 Task: Add an event with the title Product Roadmap Alignment and Feature Discussion, date '2023/12/26', time 7:50 AM to 9:50 AMand add a description: Emphasize the significance of clear communication throughout the exercise. Encourage catchers to use verbal cues, such as Ready? or Fall when ready, to establish a synchronized rhythm.Select event color  Flamingo . Add location for the event as: Cork, Ireland, logged in from the account softage.4@softage.netand send the event invitation to softage.8@softage.net and softage.9@softage.net. Set a reminder for the event Weekly on Sunday
Action: Mouse moved to (66, 92)
Screenshot: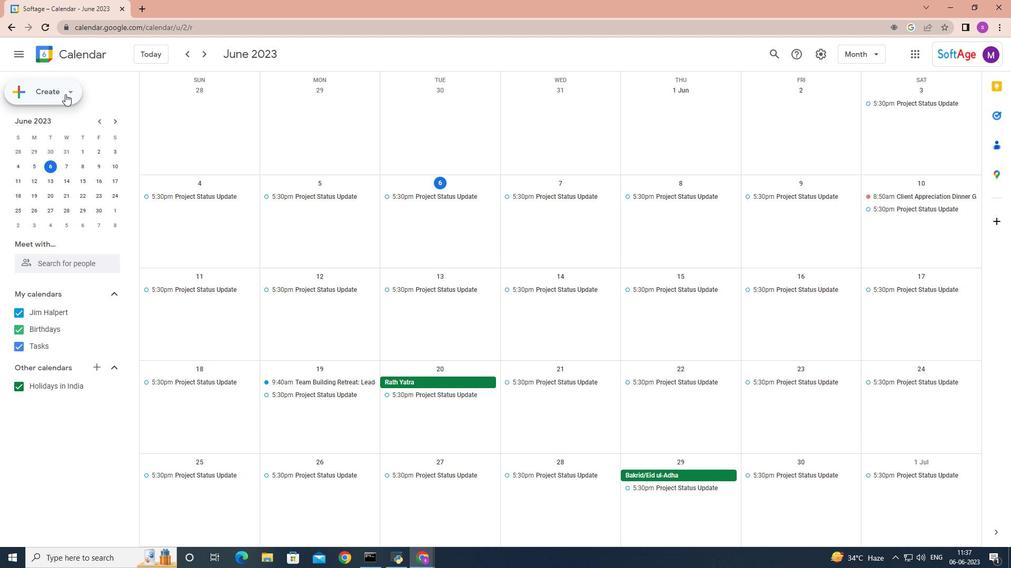 
Action: Mouse pressed left at (66, 92)
Screenshot: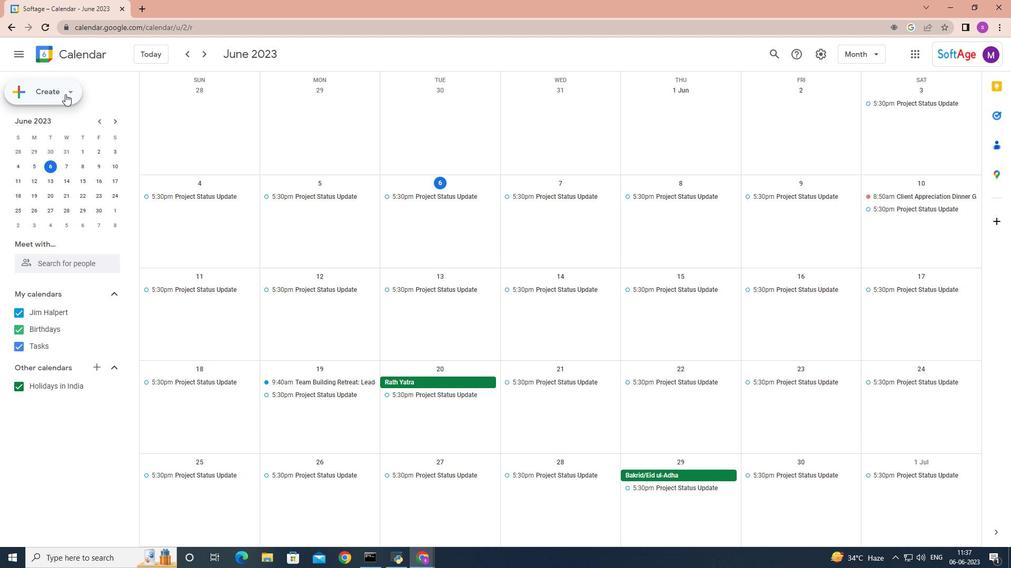 
Action: Mouse moved to (67, 115)
Screenshot: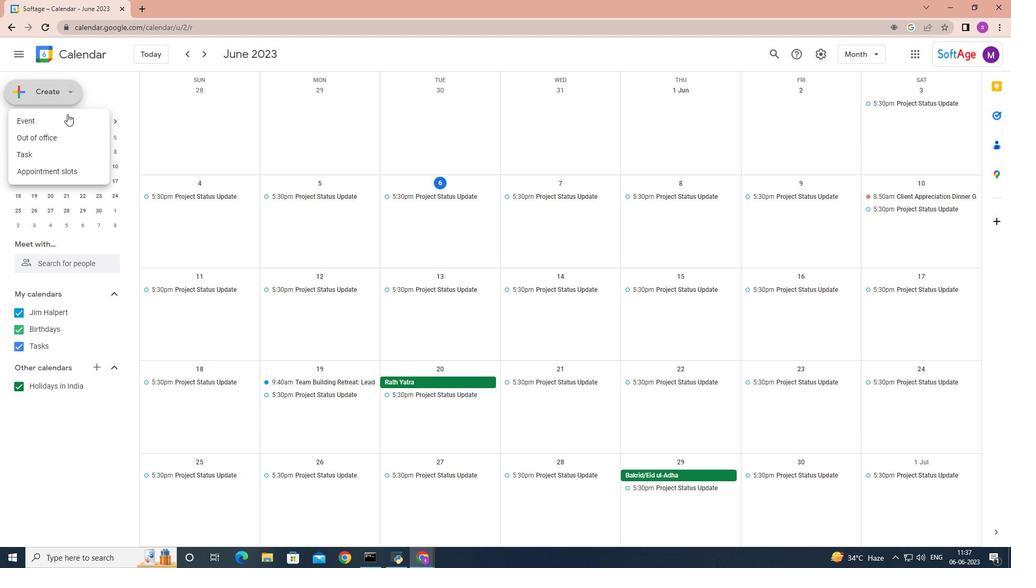 
Action: Mouse pressed left at (67, 115)
Screenshot: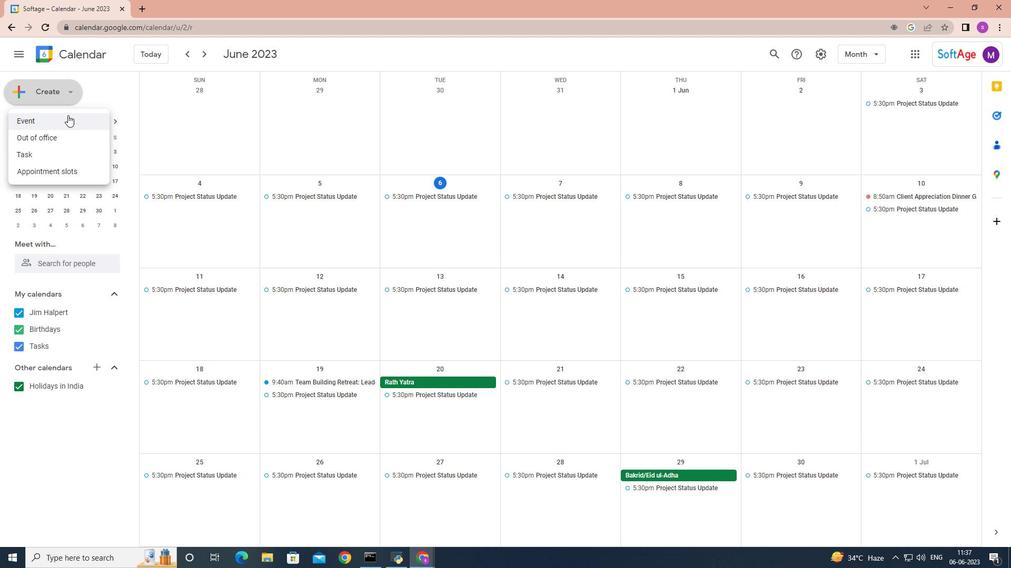 
Action: Mouse moved to (284, 413)
Screenshot: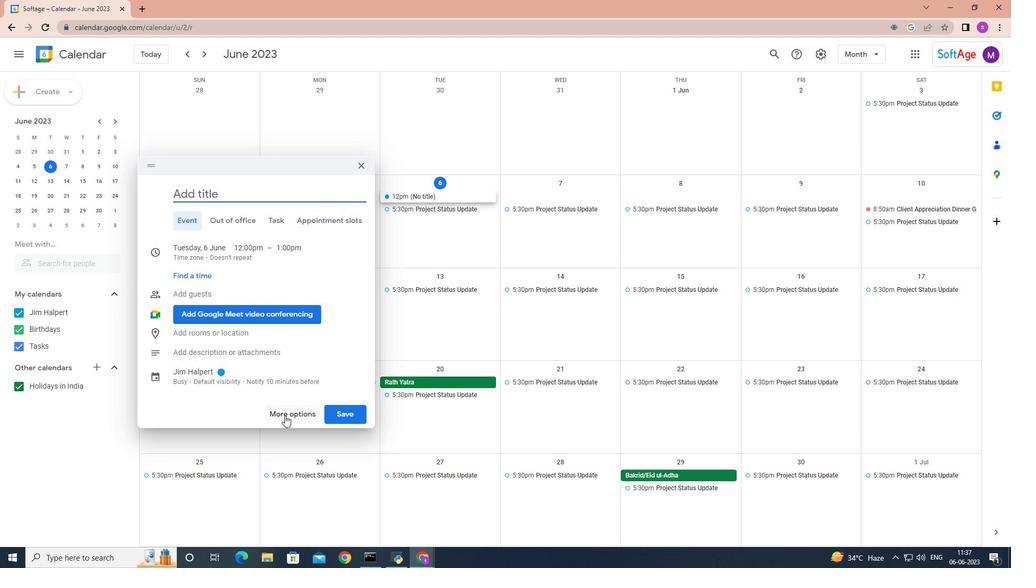 
Action: Mouse pressed left at (284, 413)
Screenshot: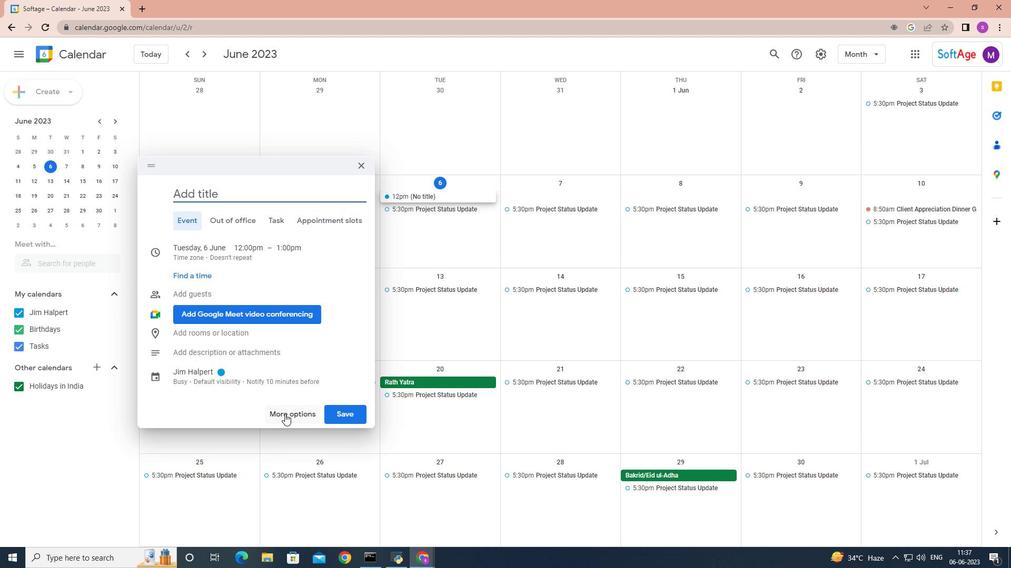 
Action: Key pressed <Key.shift>Product<Key.space><Key.shift>Road<Key.space>map<Key.space><Key.shift>ali<Key.backspace><Key.backspace><Key.backspace><Key.shift>Alignment<Key.space>and<Key.space><Key.shift>Feature<Key.space><Key.shift>Discussion
Screenshot: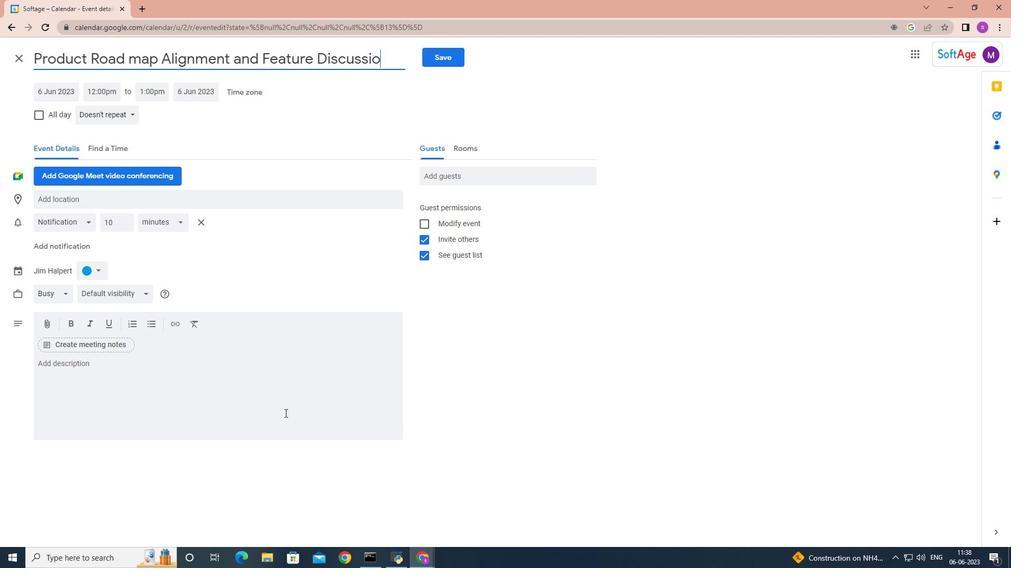 
Action: Mouse moved to (67, 90)
Screenshot: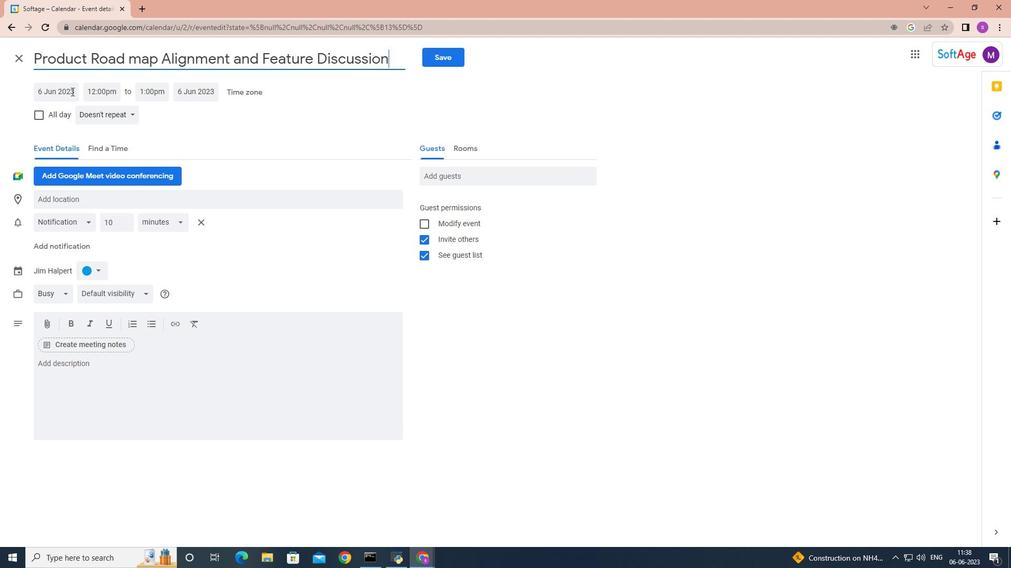 
Action: Mouse pressed left at (67, 90)
Screenshot: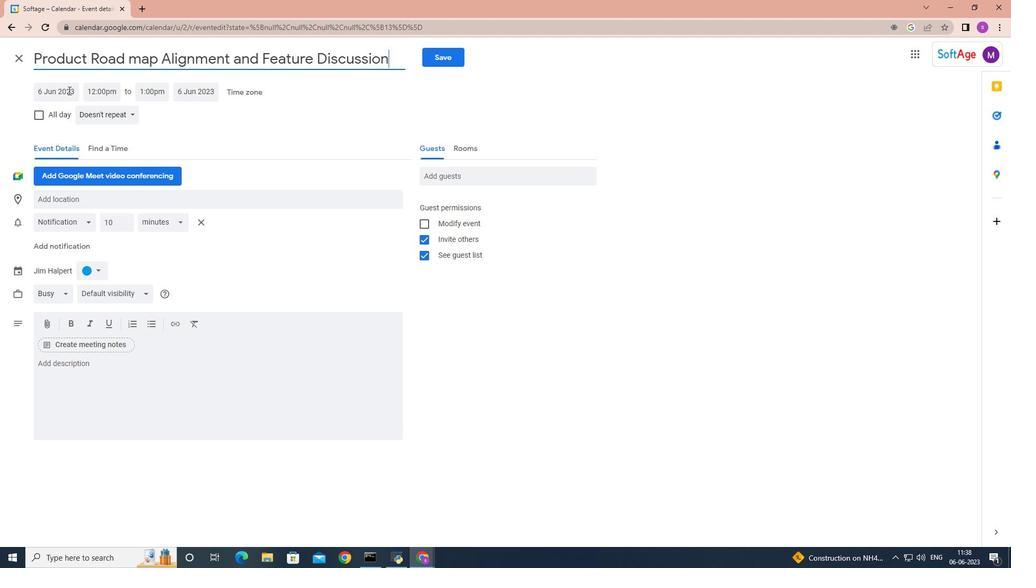 
Action: Mouse moved to (166, 112)
Screenshot: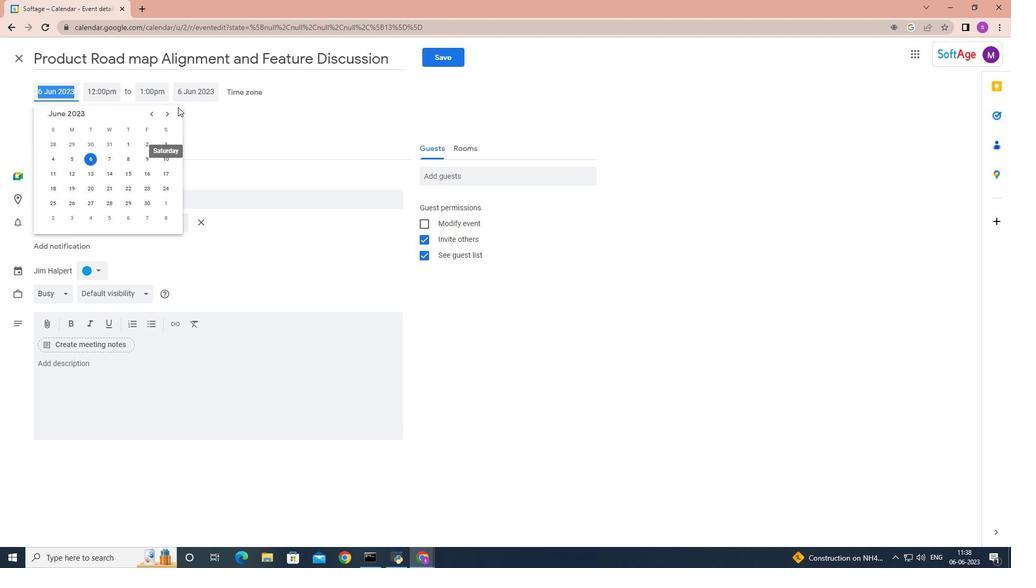 
Action: Mouse pressed left at (166, 112)
Screenshot: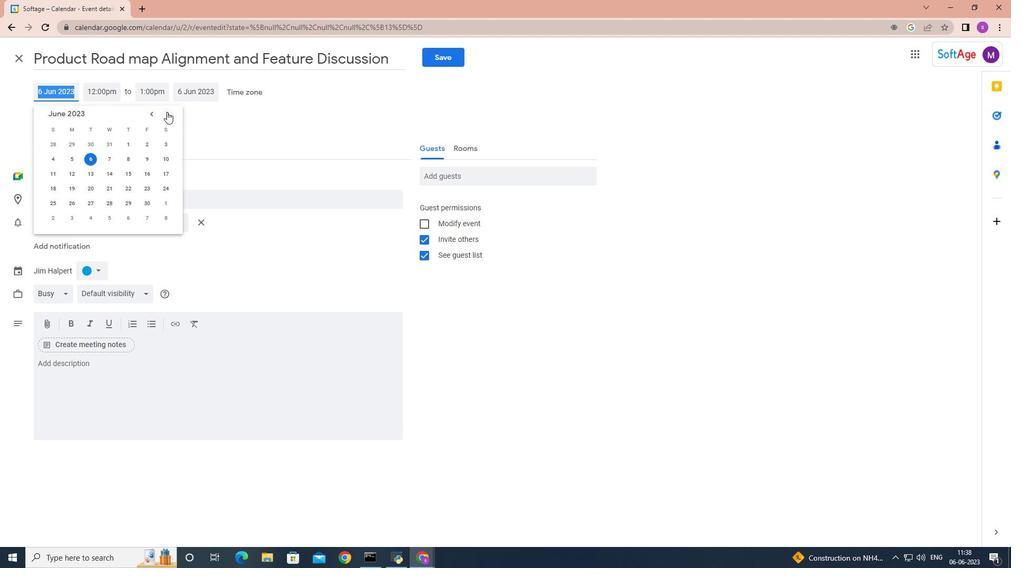 
Action: Mouse pressed left at (166, 112)
Screenshot: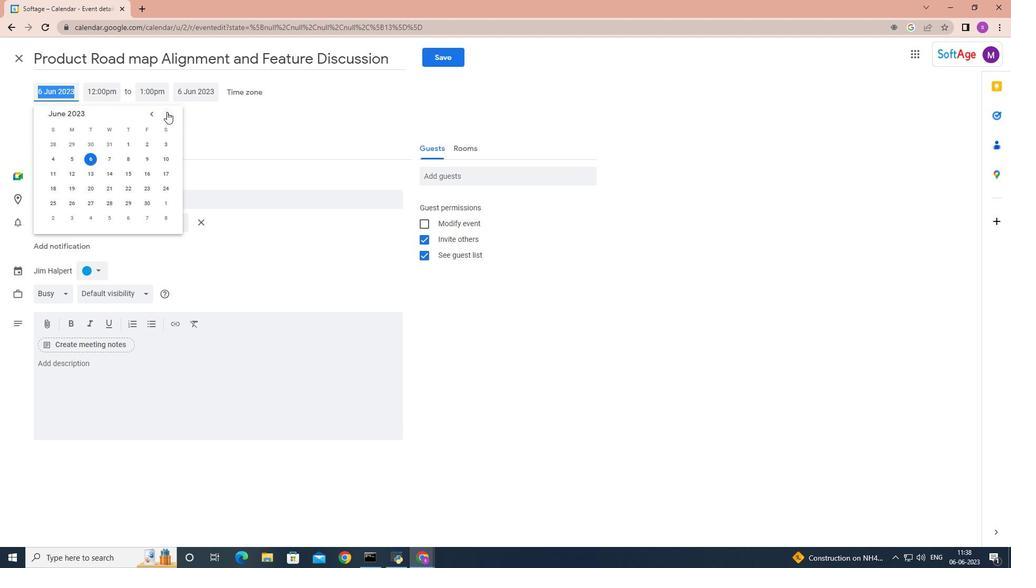 
Action: Mouse pressed left at (166, 112)
Screenshot: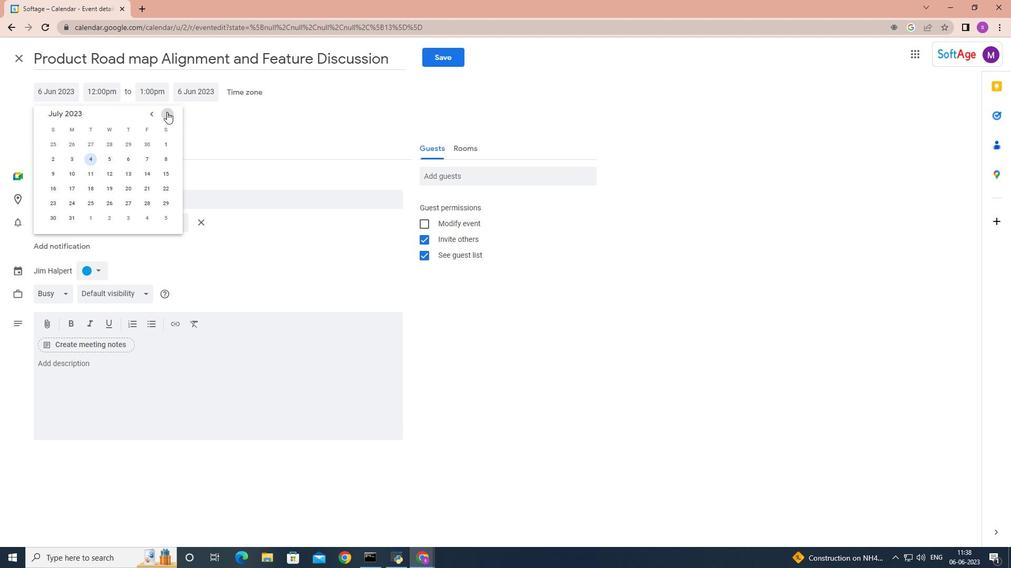 
Action: Mouse pressed left at (166, 112)
Screenshot: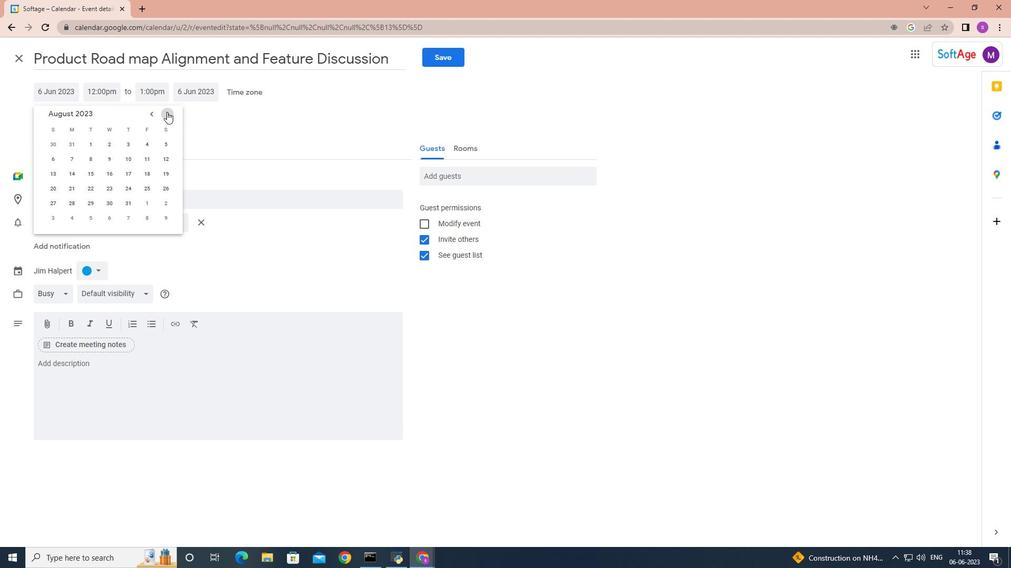 
Action: Mouse pressed left at (166, 112)
Screenshot: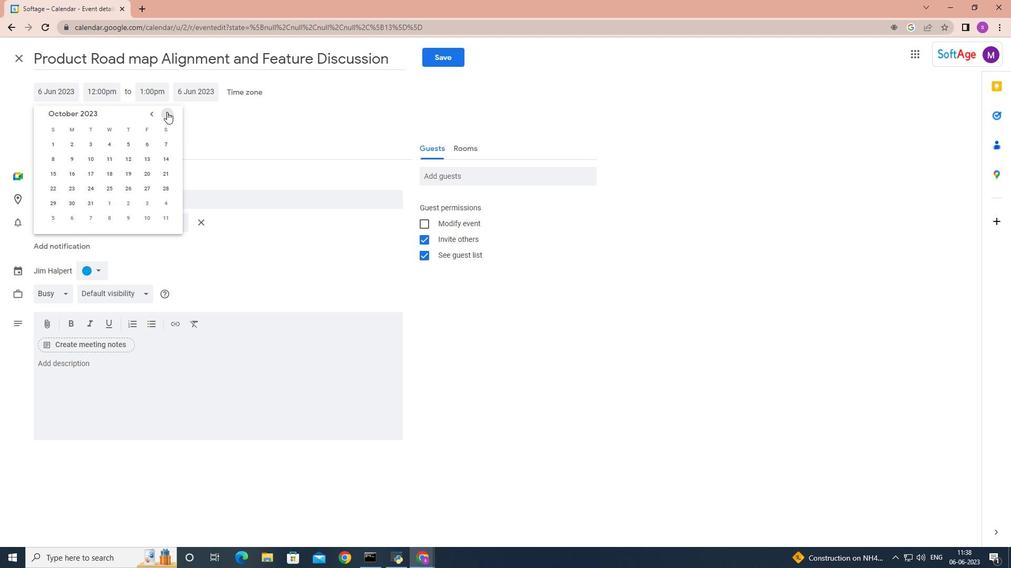
Action: Mouse pressed left at (166, 112)
Screenshot: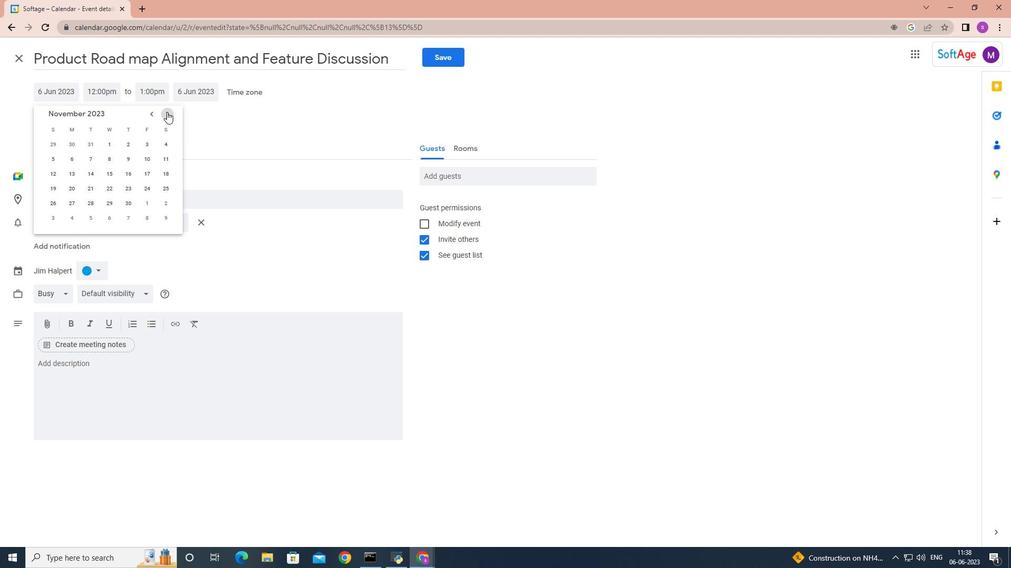 
Action: Mouse moved to (90, 202)
Screenshot: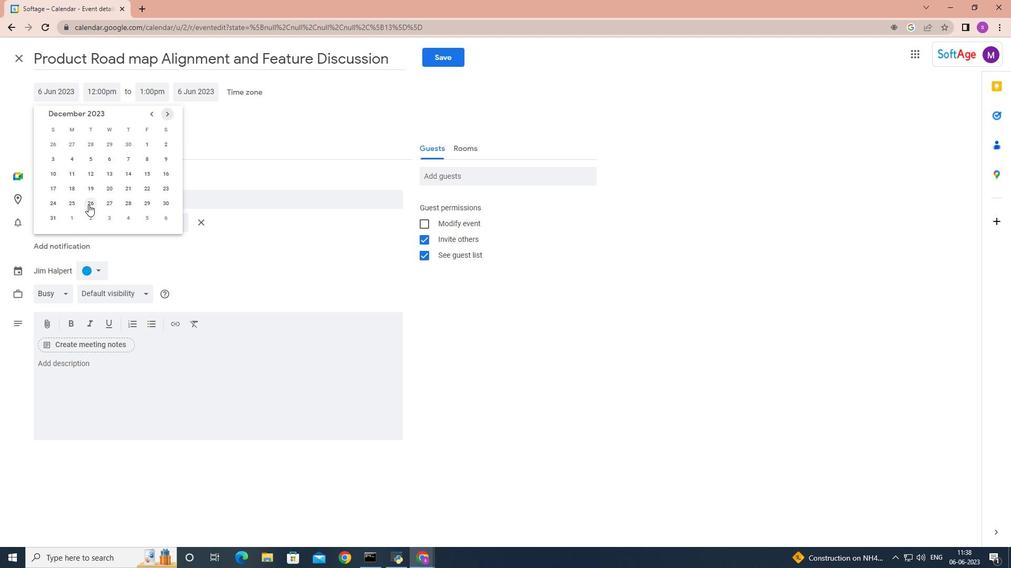 
Action: Mouse pressed left at (90, 202)
Screenshot: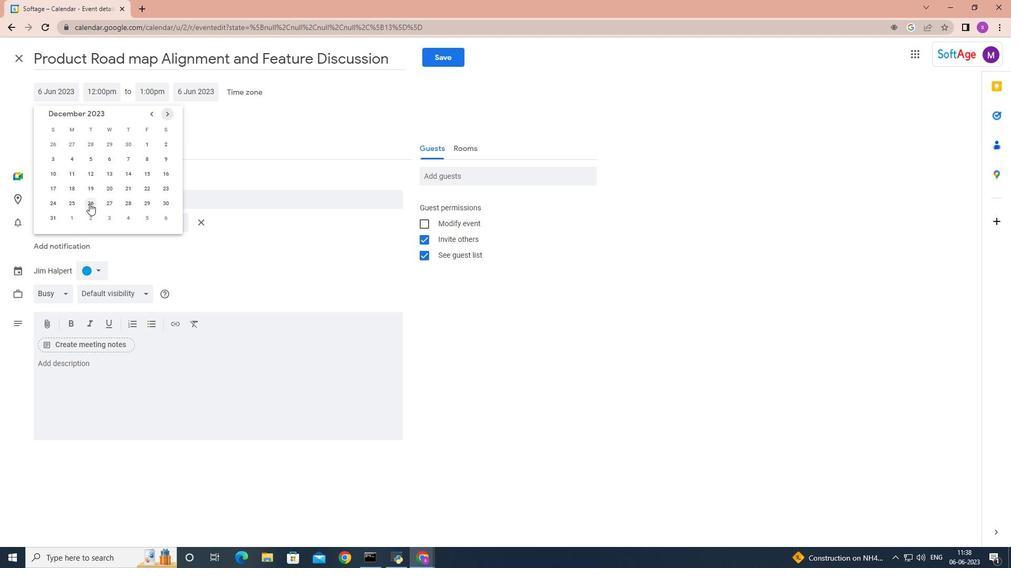 
Action: Mouse moved to (112, 91)
Screenshot: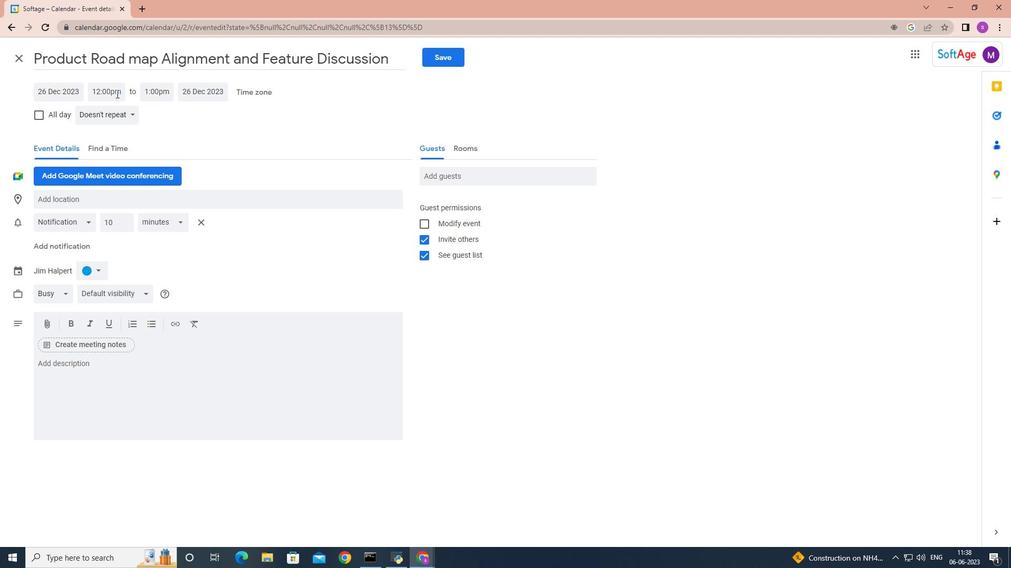
Action: Mouse pressed left at (112, 91)
Screenshot: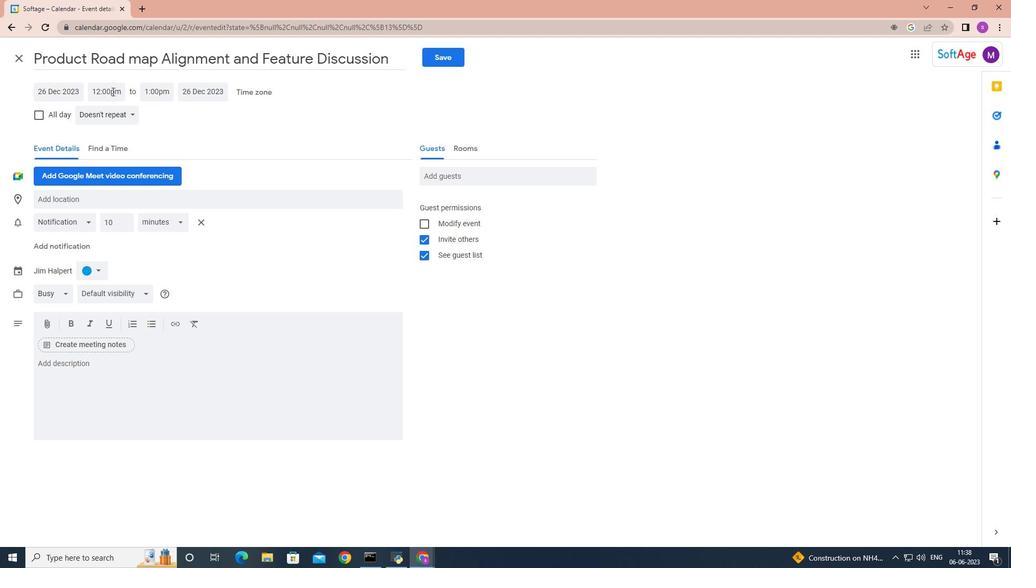 
Action: Mouse moved to (135, 140)
Screenshot: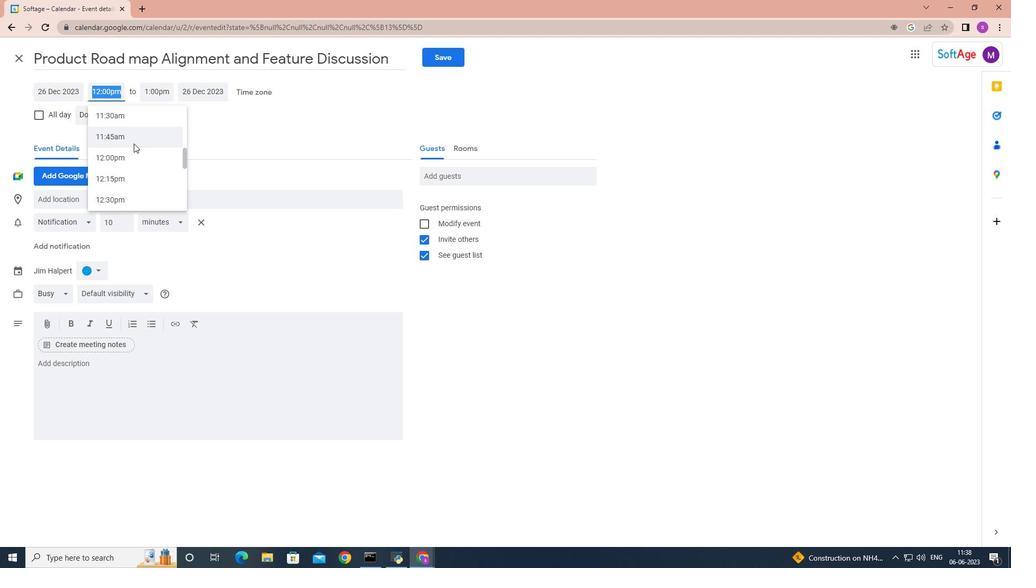 
Action: Key pressed 7<Key.shift>:50<Key.space><Key.shift>AM<Key.enter>
Screenshot: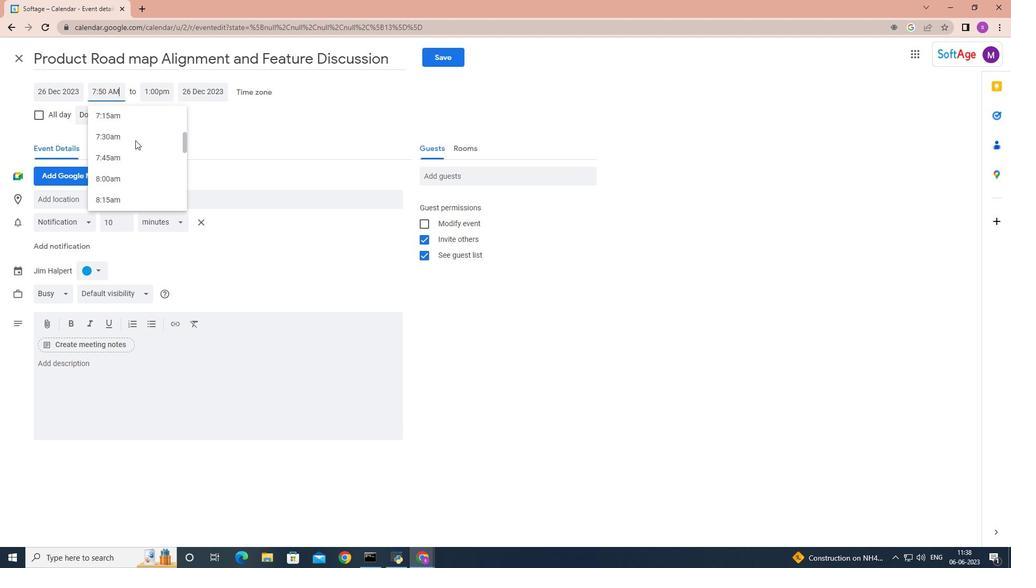 
Action: Mouse moved to (155, 92)
Screenshot: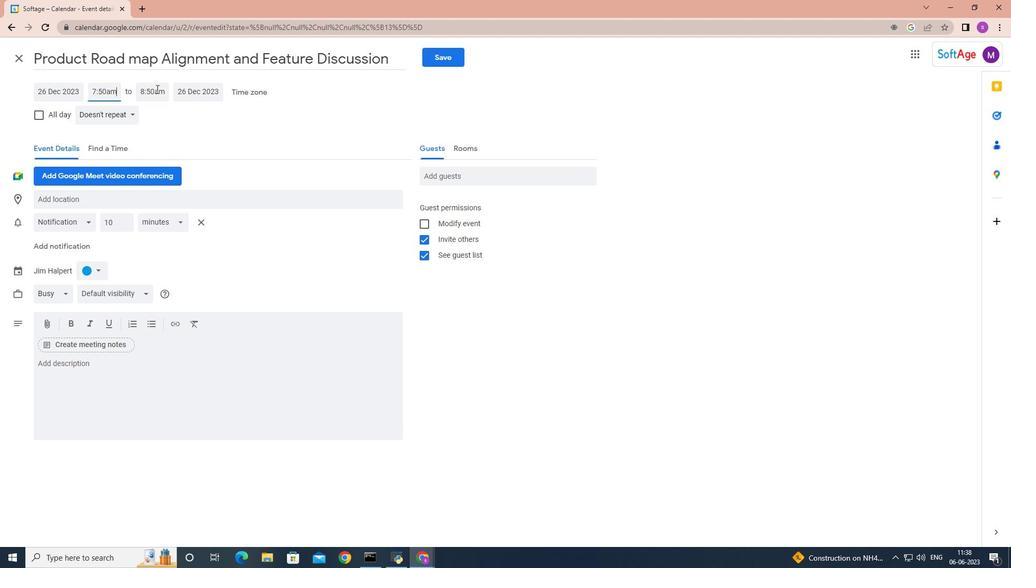 
Action: Mouse pressed left at (155, 92)
Screenshot: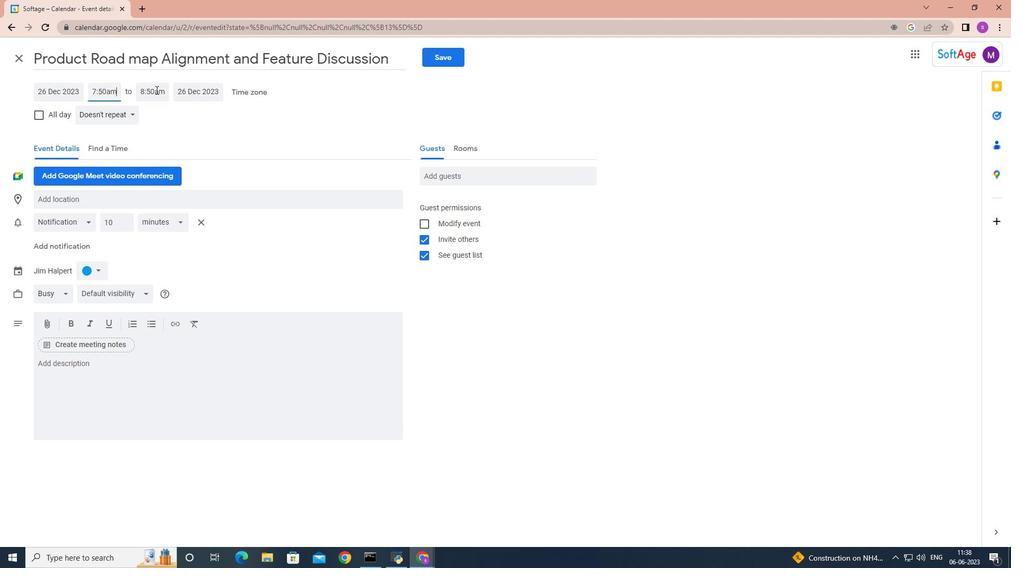 
Action: Mouse moved to (178, 202)
Screenshot: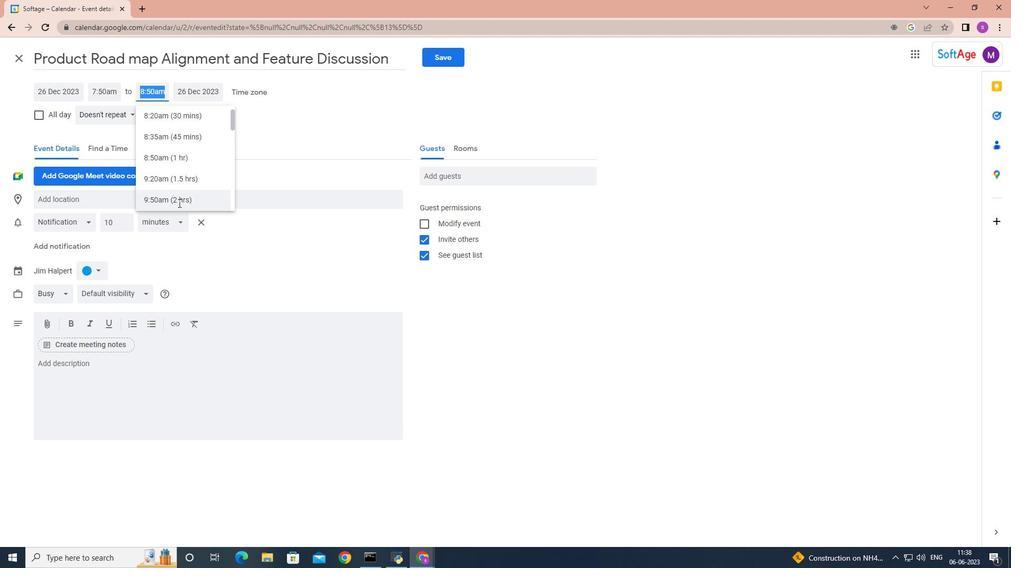 
Action: Mouse pressed left at (178, 202)
Screenshot: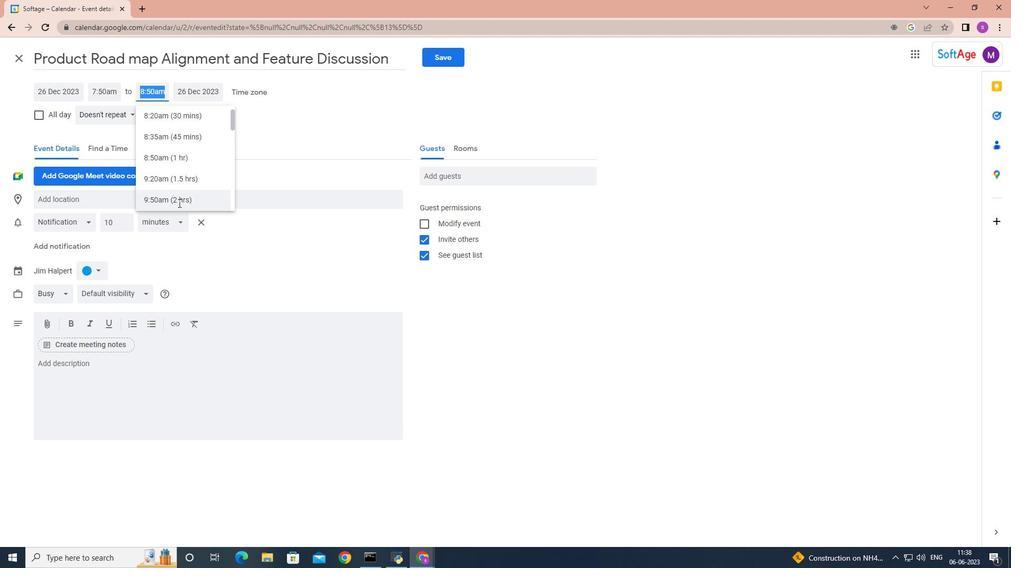 
Action: Mouse moved to (81, 382)
Screenshot: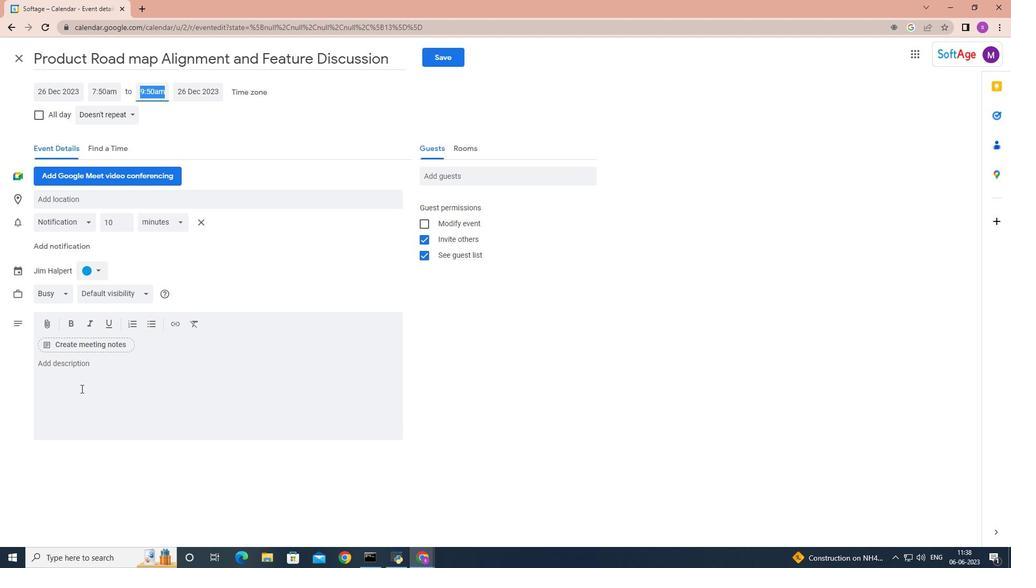 
Action: Mouse pressed left at (81, 382)
Screenshot: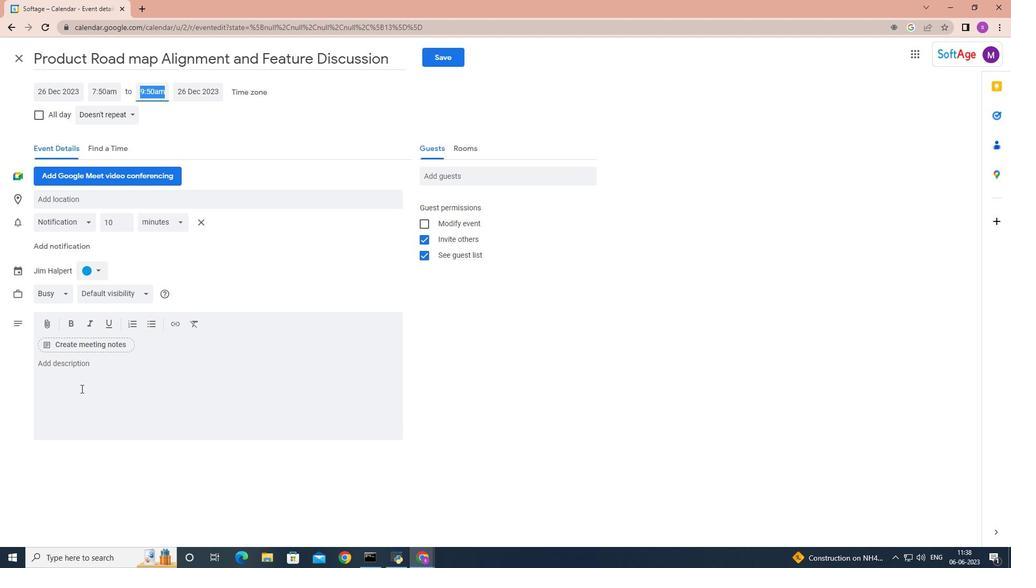
Action: Mouse moved to (81, 381)
Screenshot: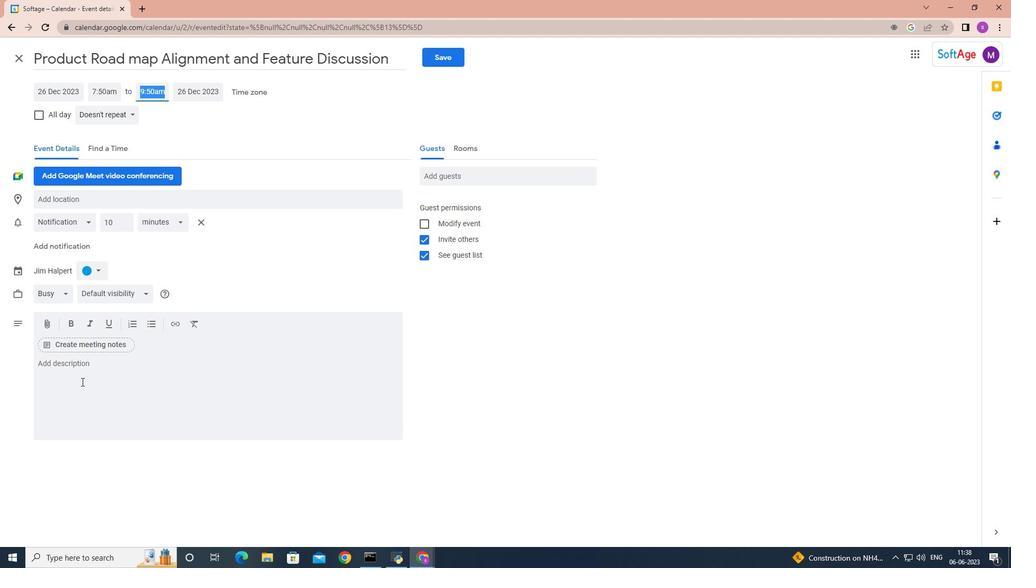 
Action: Key pressed <Key.shift>Emphasize<Key.space>the<Key.space>significance<Key.space>of<Key.space>clear<Key.space>communication<Key.space>throughout<Key.space>the<Key.space>exercise.<Key.space><Key.shift>Encourage<Key.space><Key.shift>Catchers<Key.space>to<Key.space>use<Key.space>verv<Key.backspace>bal<Key.space>cues,<Key.space>such<Key.space>as<Key.alt_l><Key.shift>Ready<Key.space><Key.shift><Key.shift><Key.shift><Key.shift><Key.shift><Key.shift><Key.shift><Key.shift><Key.shift><Key.shift><Key.shift>?
Screenshot: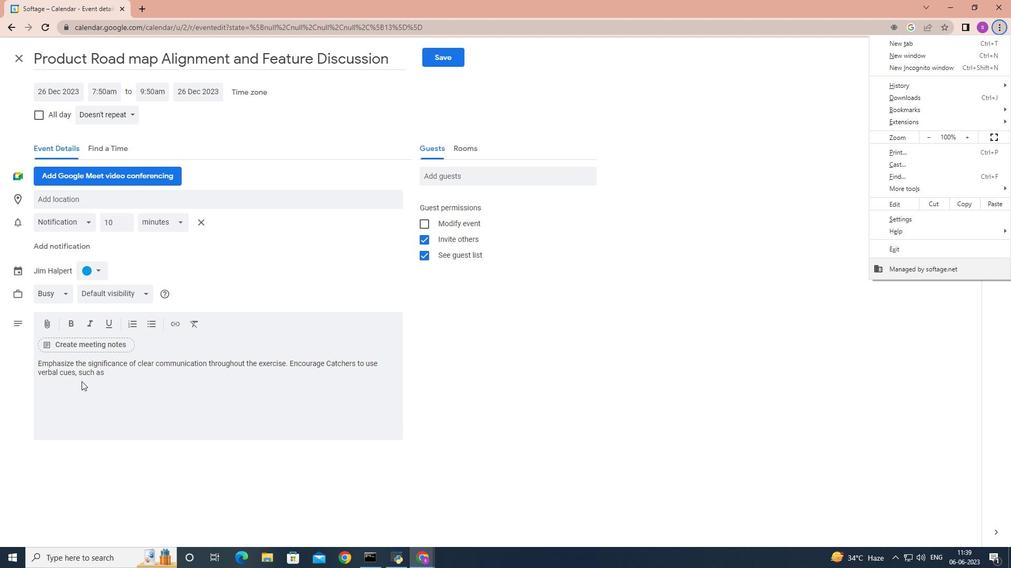 
Action: Mouse moved to (112, 372)
Screenshot: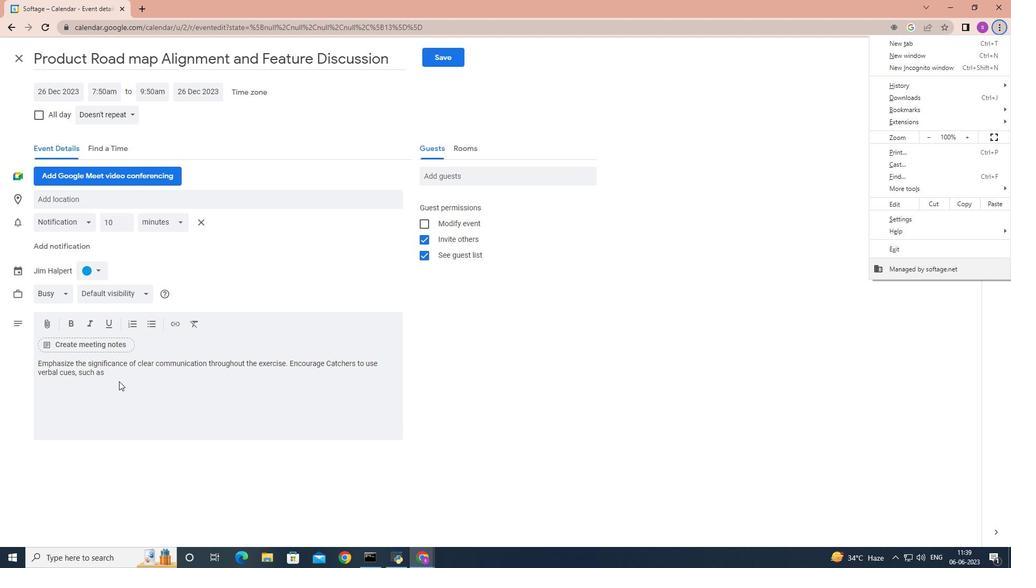 
Action: Mouse pressed left at (112, 372)
Screenshot: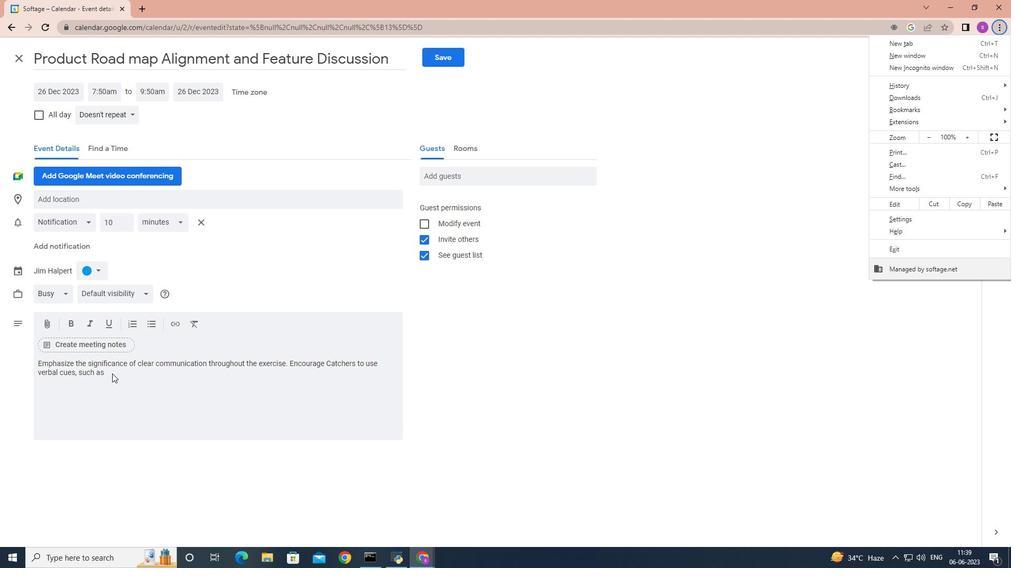 
Action: Key pressed <Key.space><Key.shift>Ready<Key.shift>?<Key.space>or<Key.space><Key.shift>Fall<Key.space>ehen<Key.space><Key.backspace><Key.backspace><Key.backspace><Key.backspace><Key.backspace>whwn<Key.space><Key.backspace><Key.backspace><Key.backspace>en<Key.space>ready<Key.space><Key.backspace>,<Key.space><Key.shift>to<Key.space>establisg<Key.backspace>h<Key.space>a<Key.space>synchri<Key.backspace>onix<Key.backspace>zed<Key.space>rhythm.
Screenshot: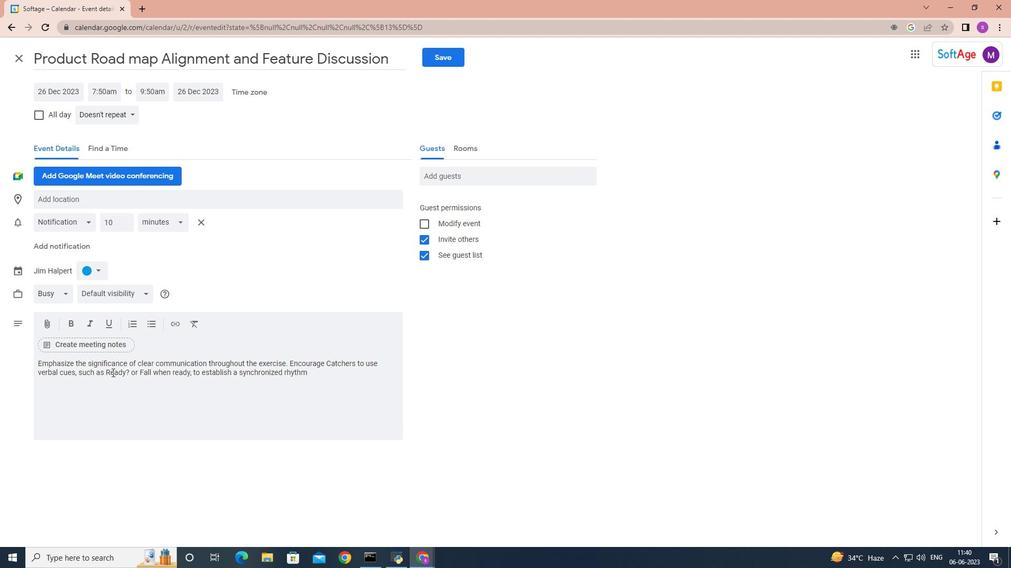 
Action: Mouse moved to (100, 269)
Screenshot: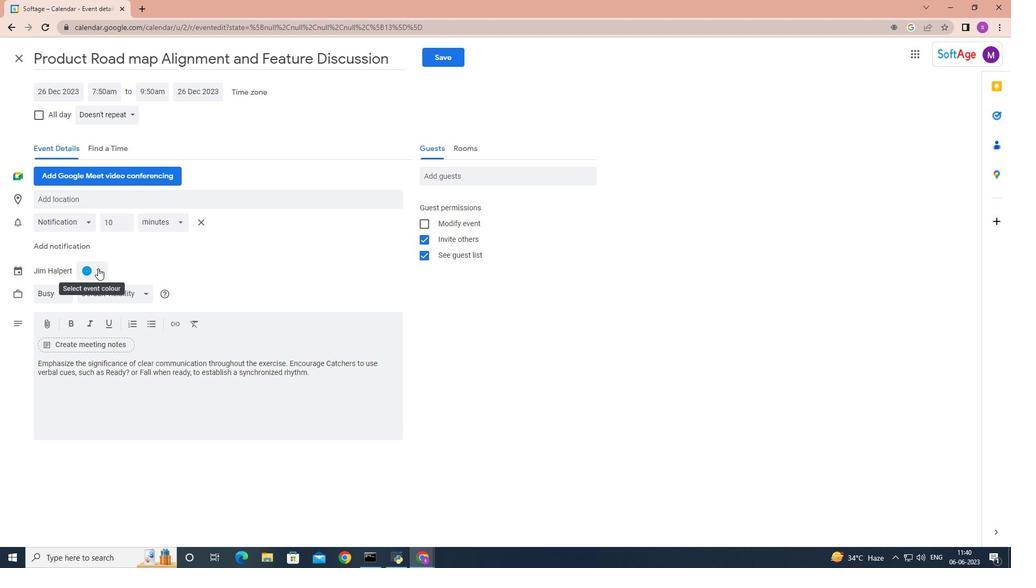 
Action: Mouse pressed left at (97, 268)
Screenshot: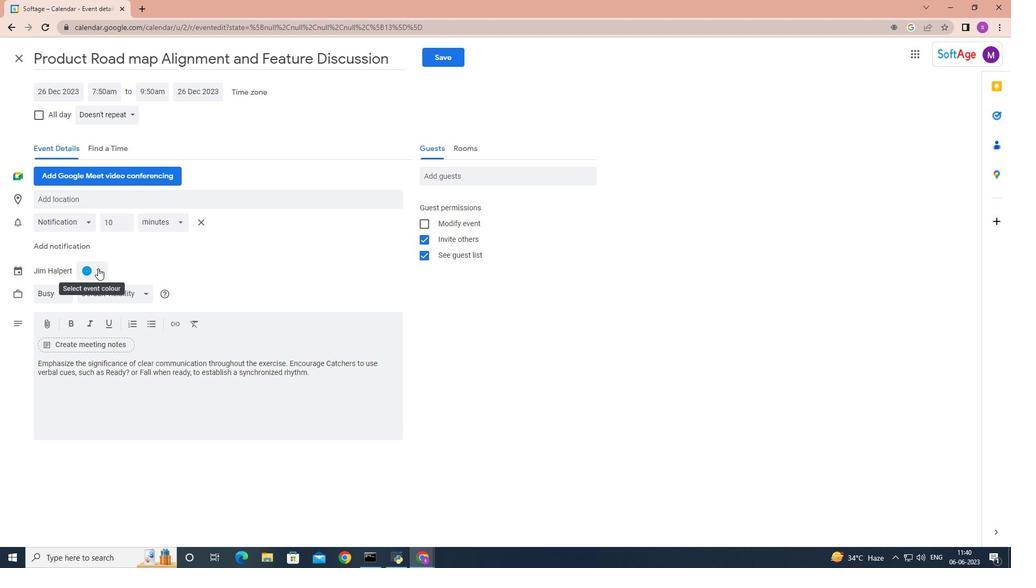 
Action: Mouse moved to (99, 271)
Screenshot: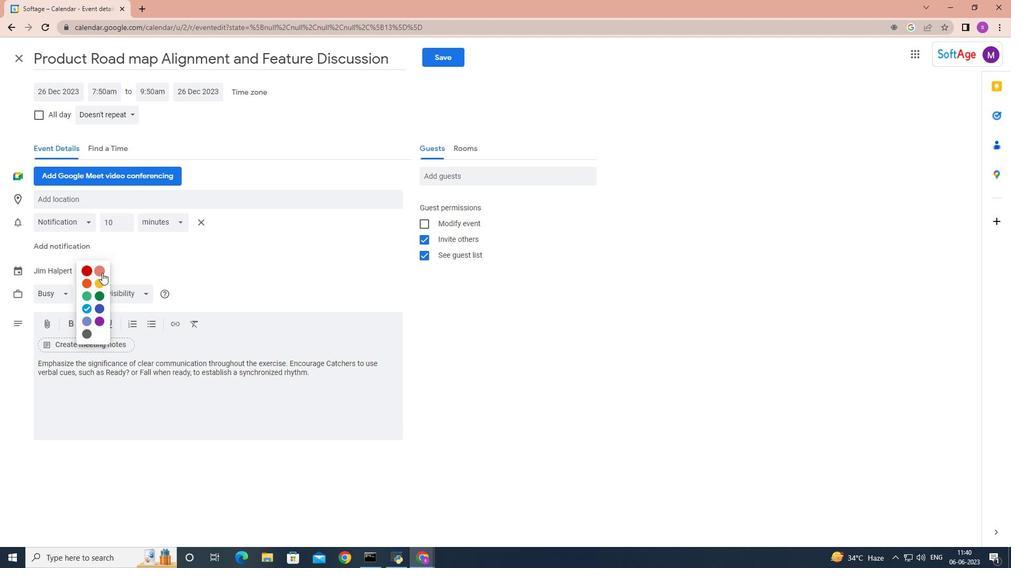
Action: Mouse pressed left at (99, 271)
Screenshot: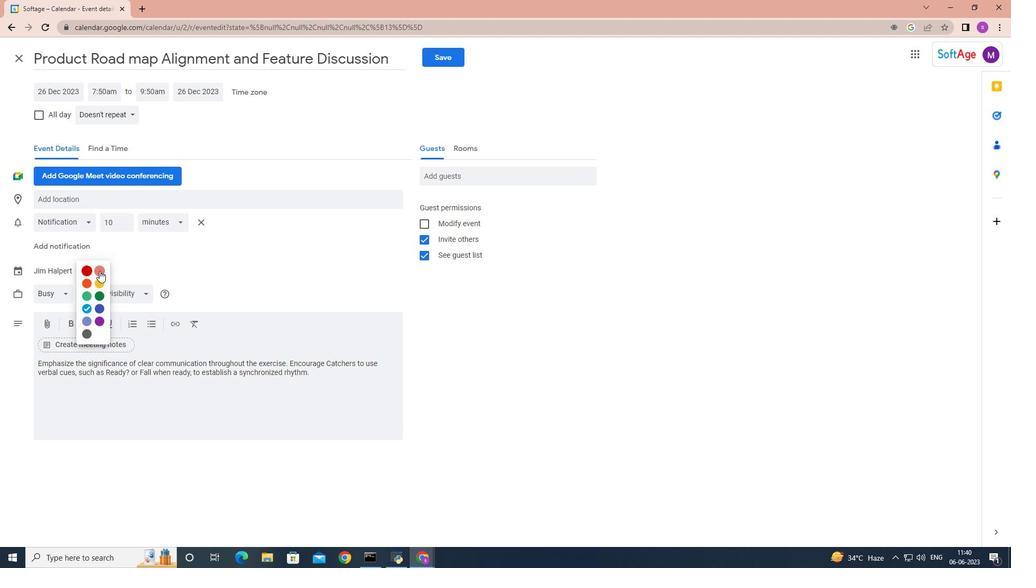 
Action: Mouse moved to (102, 203)
Screenshot: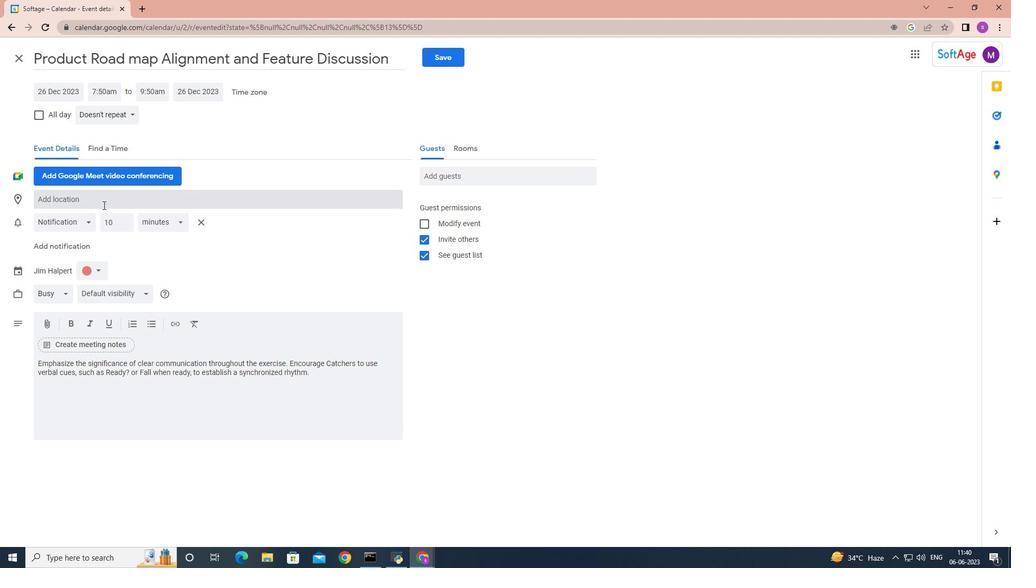 
Action: Mouse pressed left at (102, 203)
Screenshot: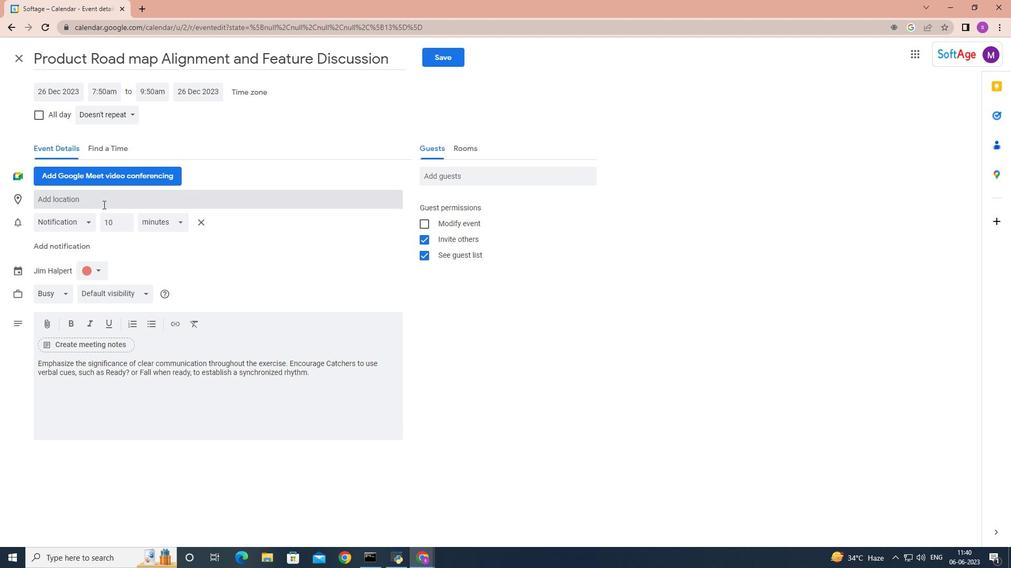 
Action: Key pressed <Key.shift>Cork,<Key.space><Key.shift>Ireland
Screenshot: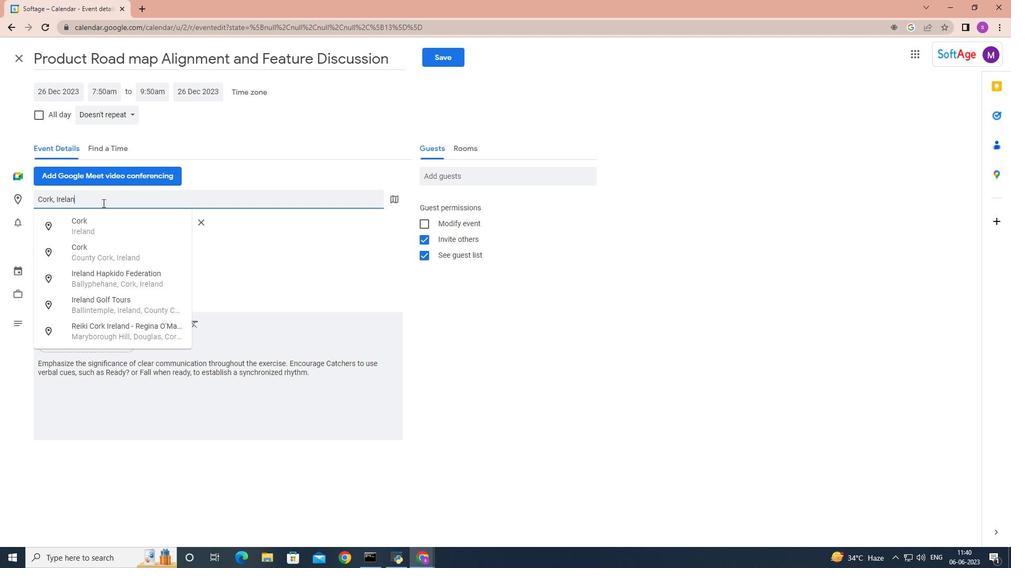 
Action: Mouse moved to (500, 177)
Screenshot: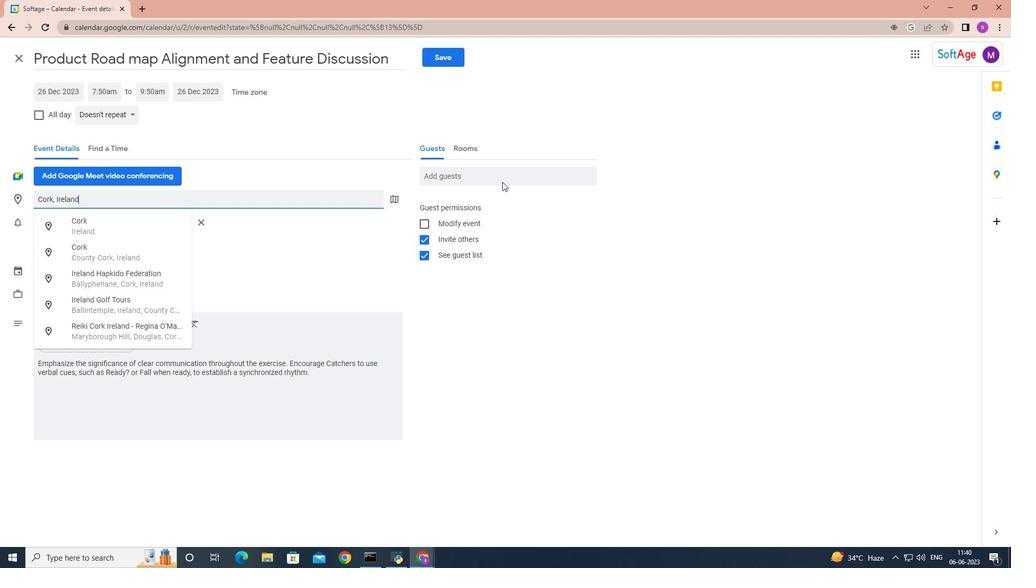 
Action: Mouse pressed left at (500, 177)
Screenshot: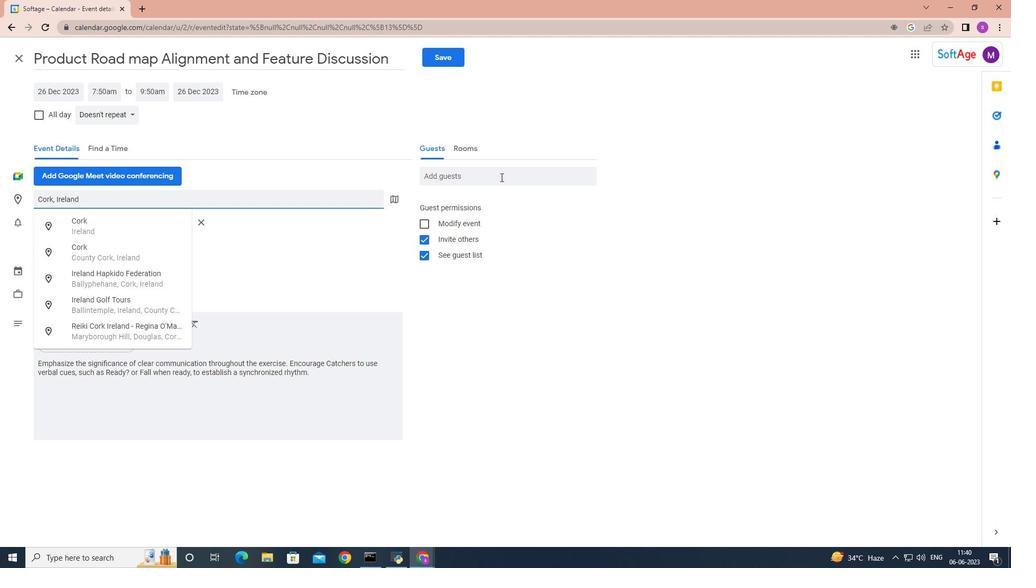 
Action: Key pressed softage.8
Screenshot: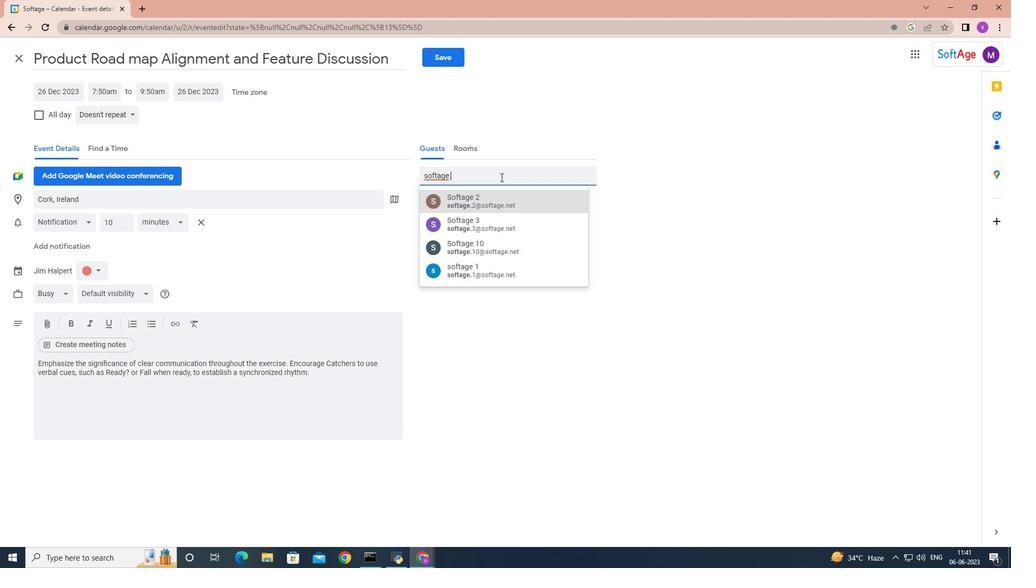 
Action: Mouse moved to (499, 201)
Screenshot: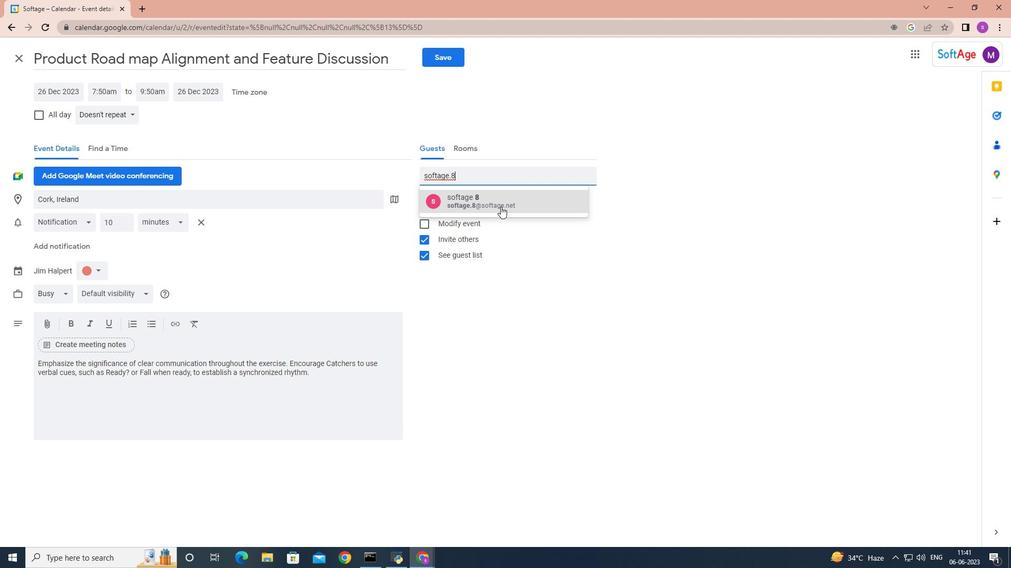 
Action: Mouse pressed left at (499, 201)
Screenshot: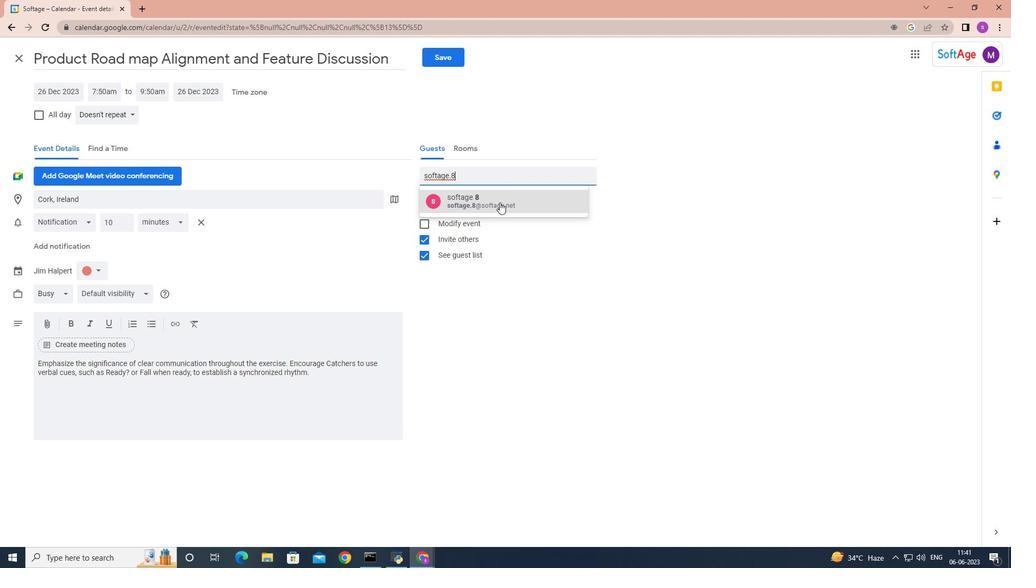 
Action: Key pressed softage.9
Screenshot: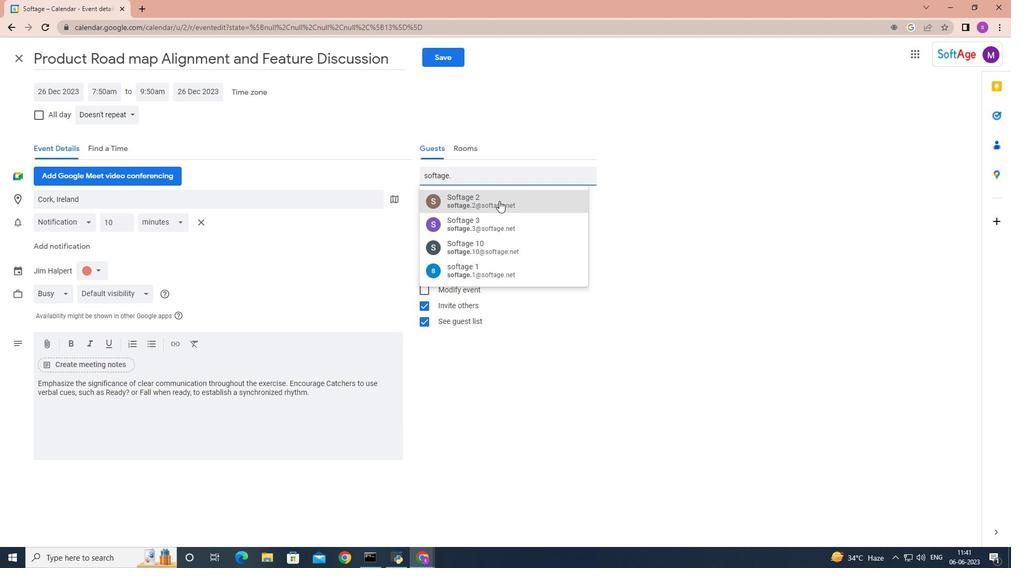 
Action: Mouse moved to (491, 196)
Screenshot: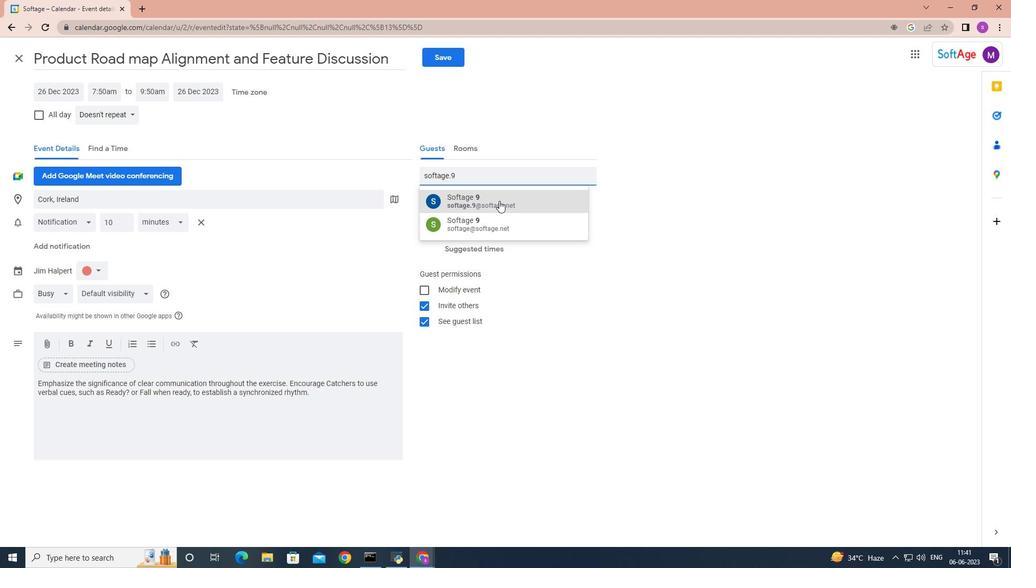 
Action: Mouse pressed left at (491, 196)
Screenshot: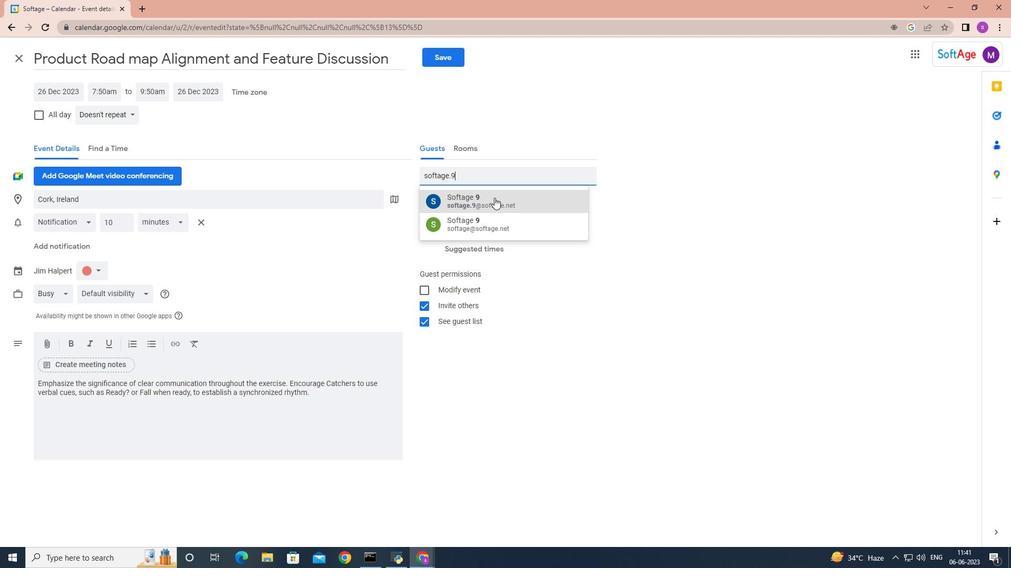 
Action: Mouse moved to (132, 112)
Screenshot: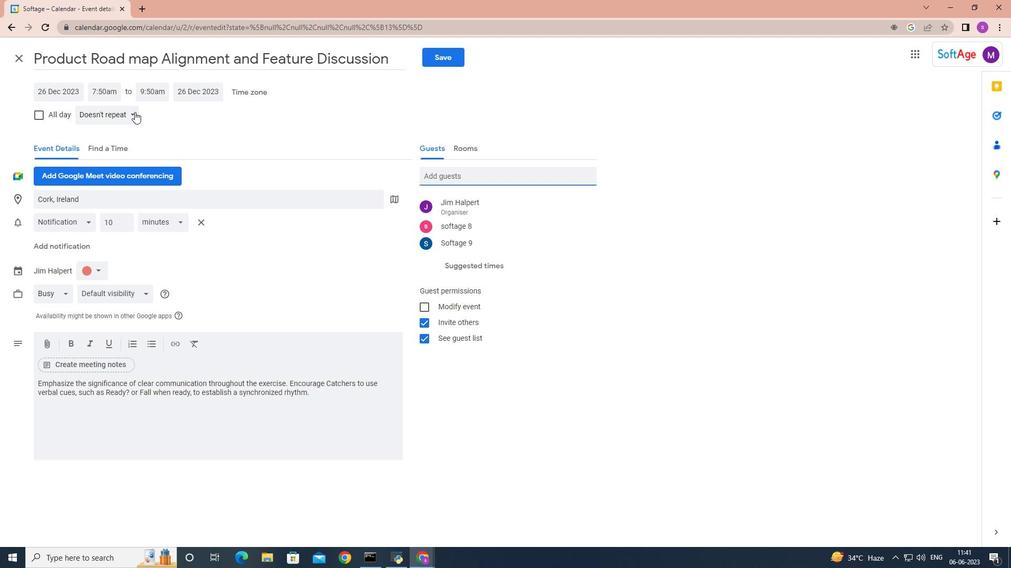 
Action: Mouse pressed left at (132, 112)
Screenshot: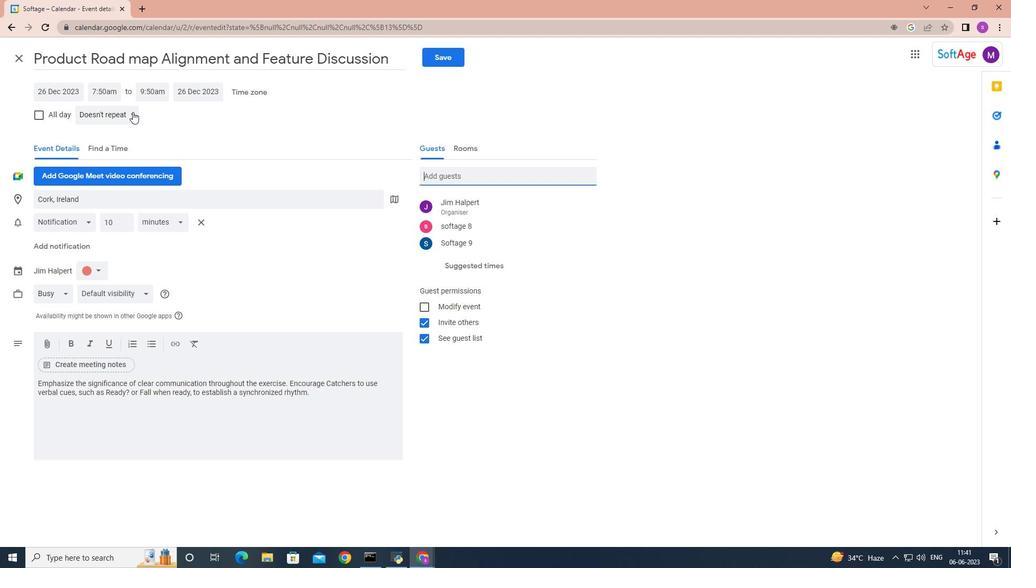 
Action: Mouse moved to (135, 248)
Screenshot: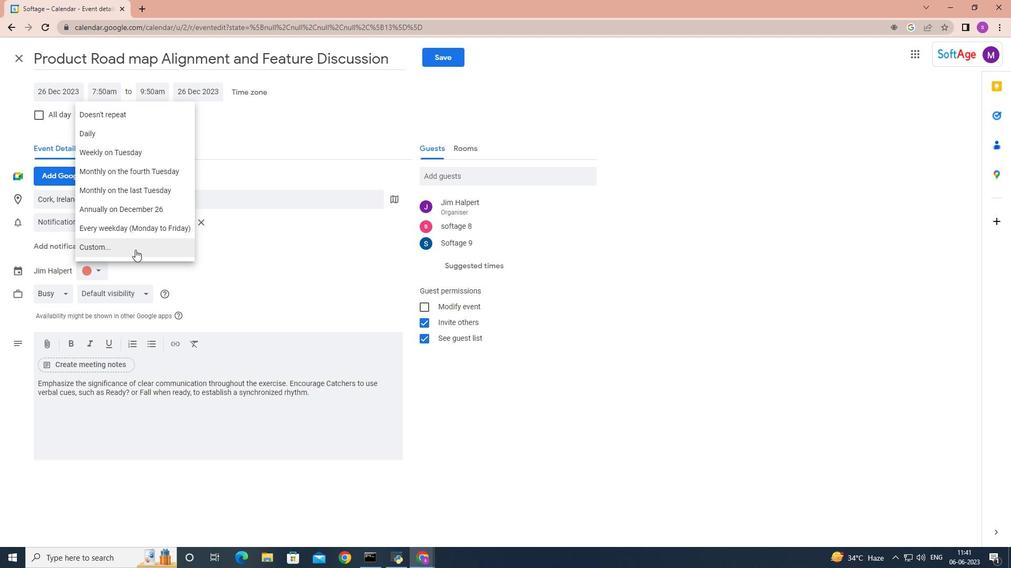 
Action: Mouse pressed left at (135, 248)
Screenshot: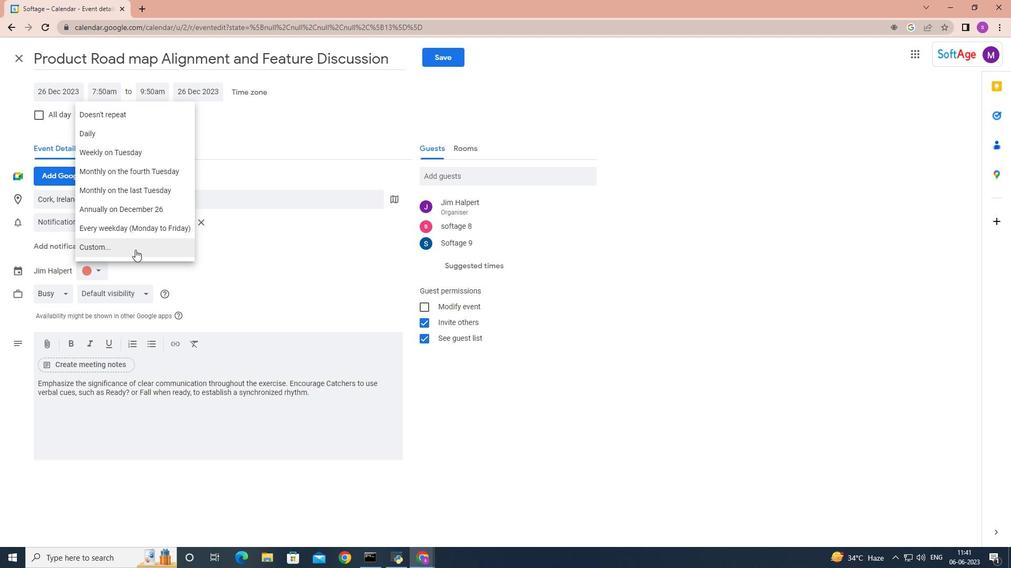 
Action: Mouse moved to (421, 273)
Screenshot: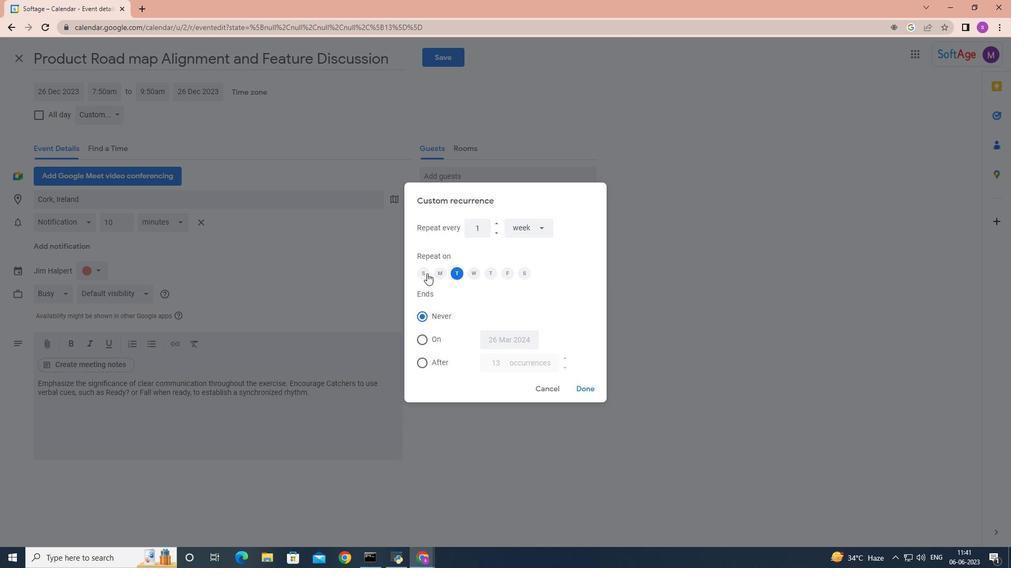 
Action: Mouse pressed left at (421, 273)
Screenshot: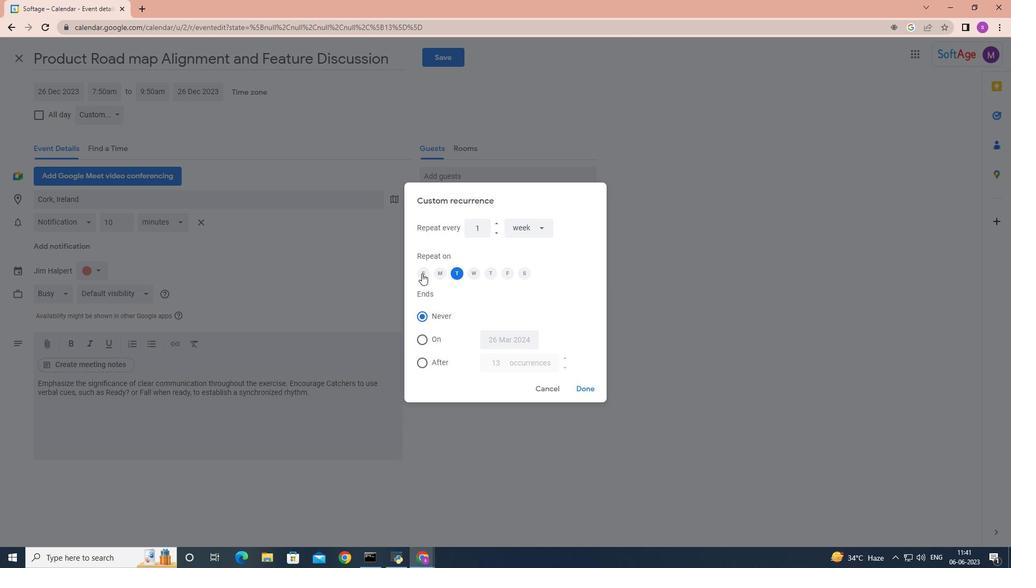 
Action: Mouse moved to (459, 272)
Screenshot: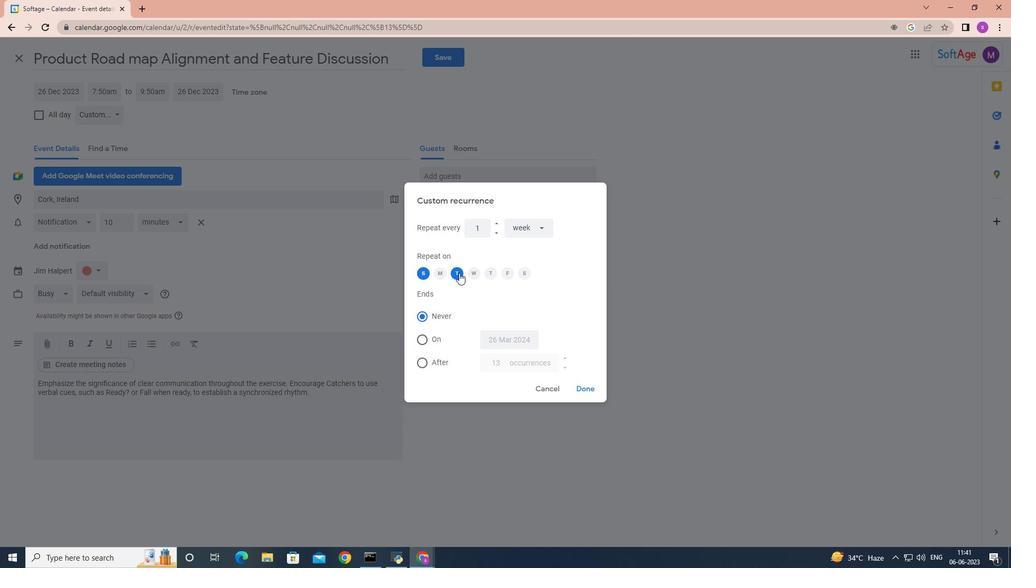 
Action: Mouse pressed left at (459, 272)
Screenshot: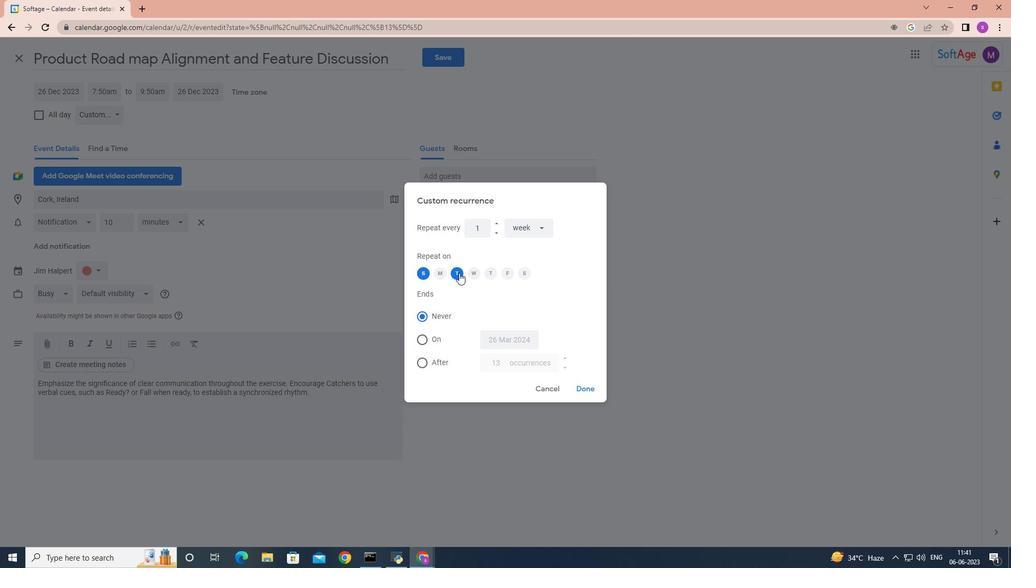 
Action: Mouse moved to (592, 388)
Screenshot: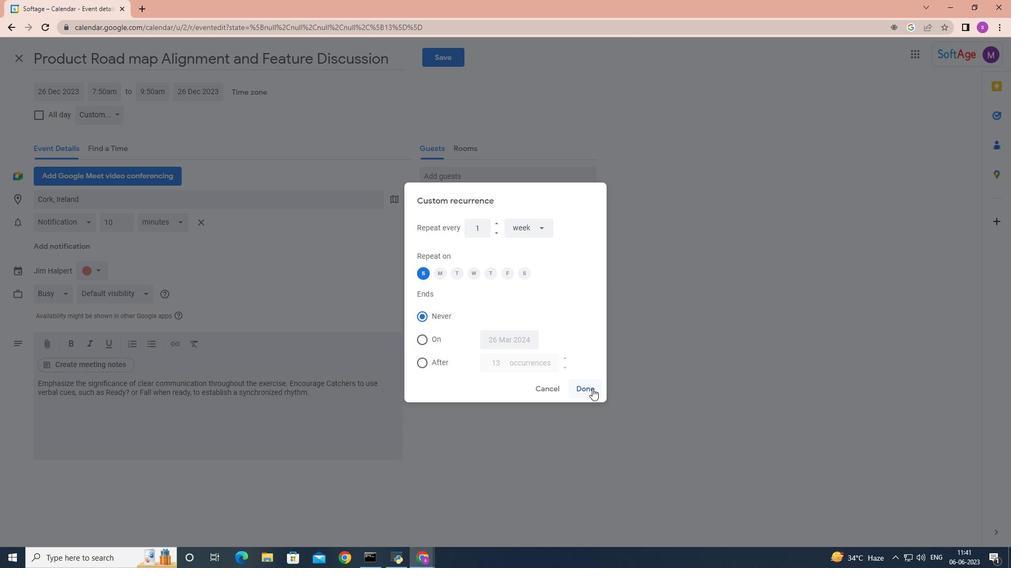 
Action: Mouse pressed left at (592, 388)
Screenshot: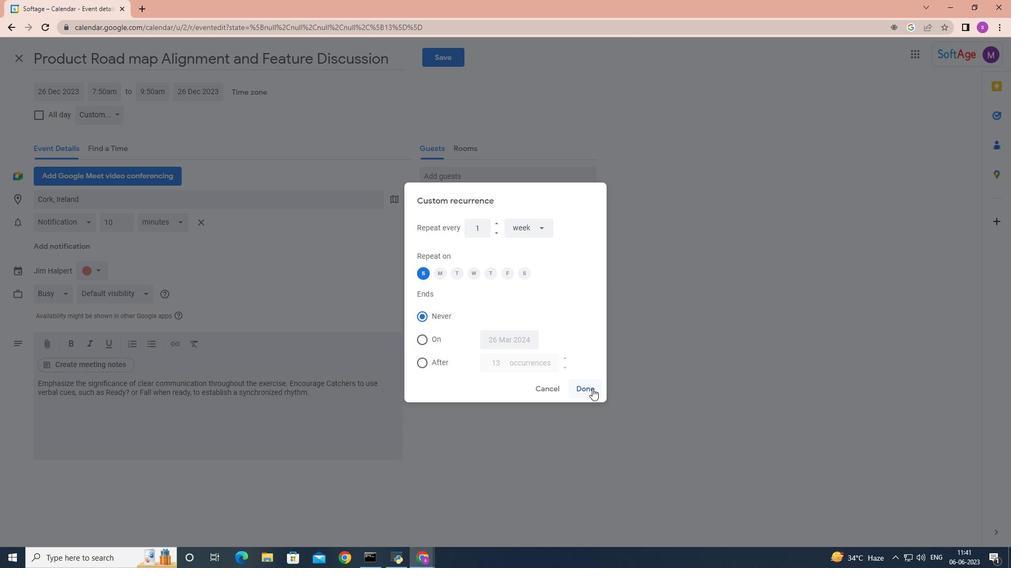 
Action: Mouse moved to (449, 61)
Screenshot: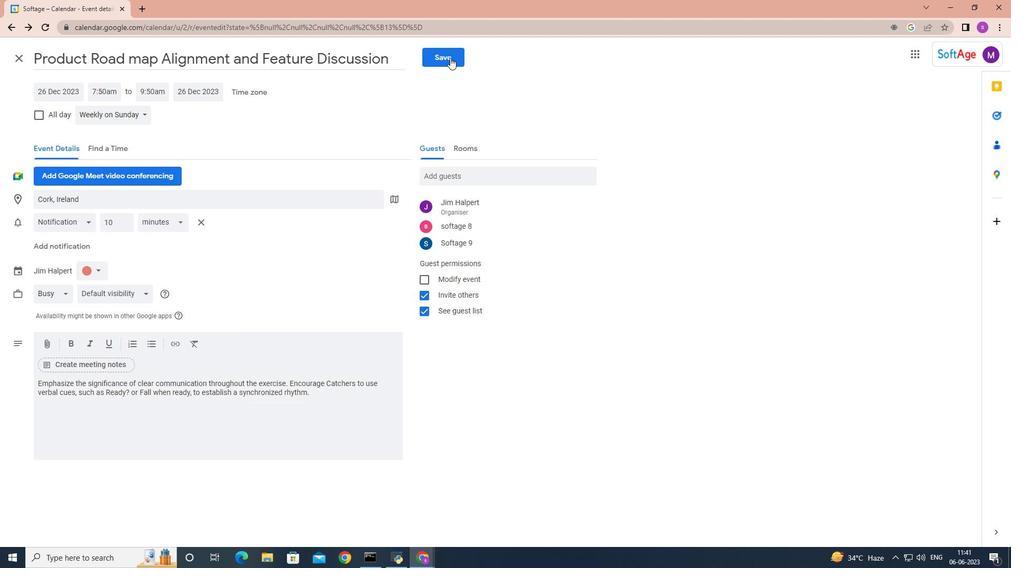 
Action: Mouse pressed left at (449, 61)
Screenshot: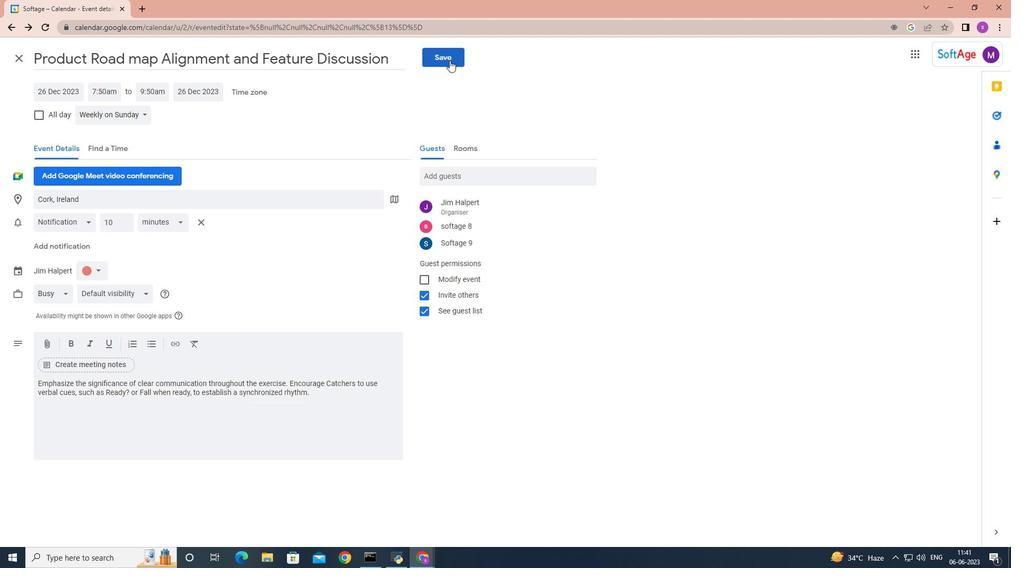 
Action: Mouse moved to (608, 315)
Screenshot: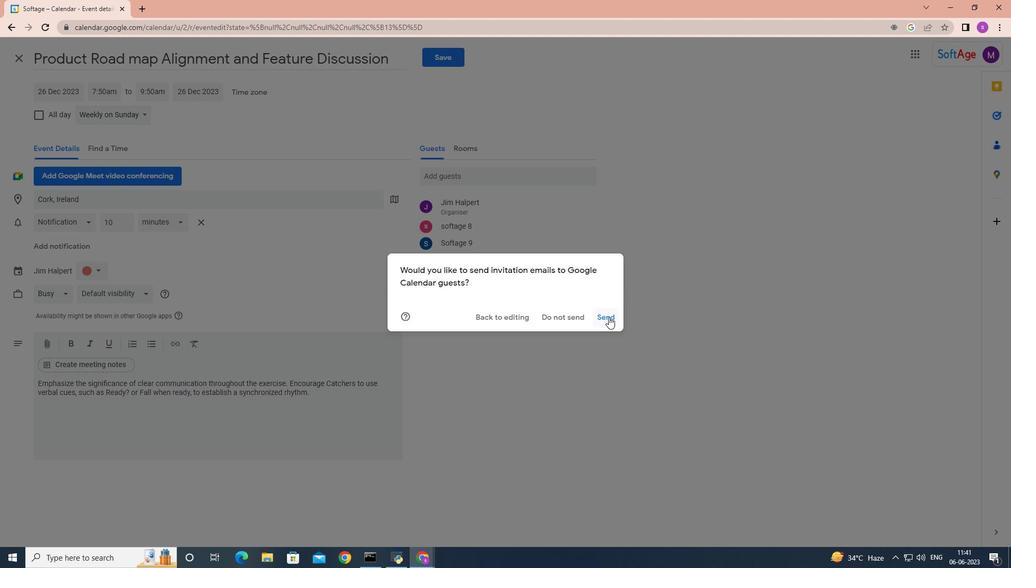 
Action: Mouse pressed left at (608, 315)
Screenshot: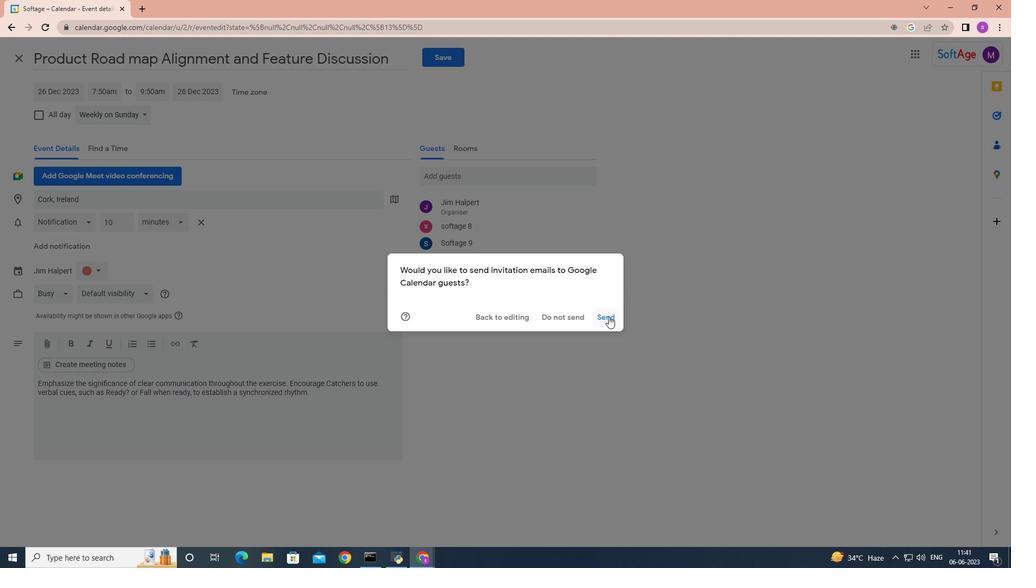 
